 Task: Open Card Mergers and Acquisitions Review in Board Brand Identity Design to Workspace Affiliate Marketing and add a team member Softage.2@softage.net, a label Yellow, a checklist Landscape Architecture, an attachment from your onedrive, a color Yellow and finally, add a card description 'Create and send out employee satisfaction survey on company benefits and perks' and a comment 'This item is a priority on our list, so let us focus on getting it done as soon as possible.'. Add a start date 'Jan 02, 1900' with a due date 'Jan 09, 1900'
Action: Mouse moved to (240, 143)
Screenshot: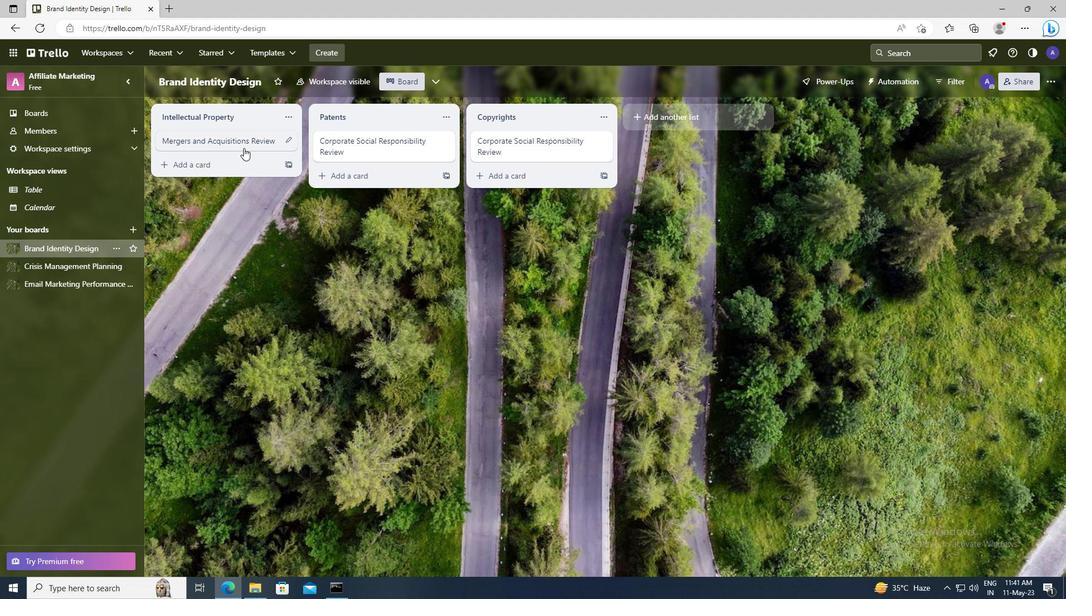 
Action: Mouse pressed left at (240, 143)
Screenshot: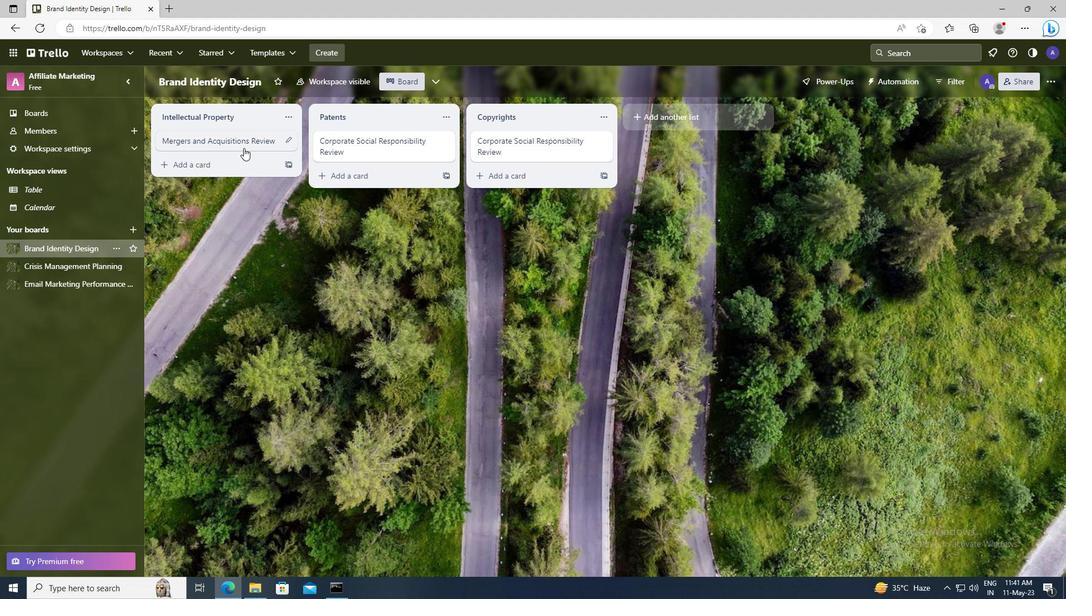 
Action: Mouse moved to (677, 138)
Screenshot: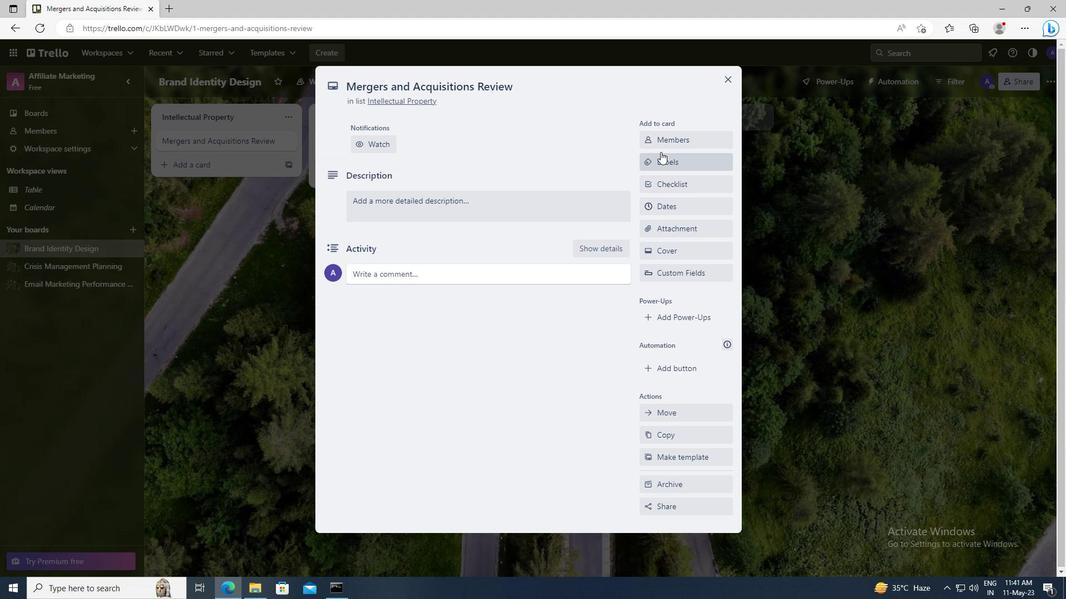
Action: Mouse pressed left at (677, 138)
Screenshot: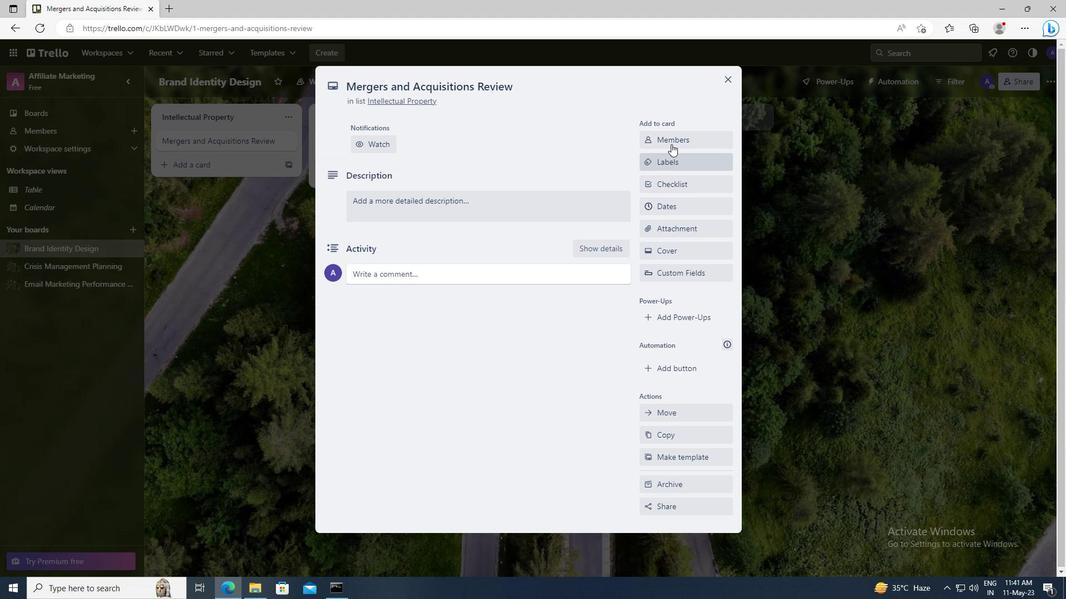 
Action: Mouse moved to (678, 193)
Screenshot: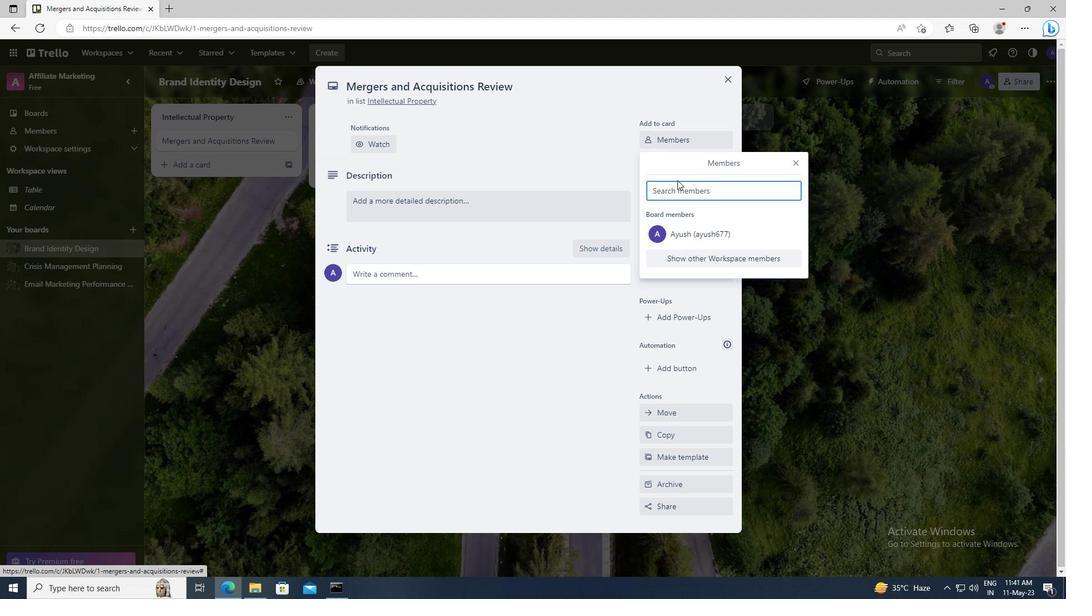 
Action: Mouse pressed left at (678, 193)
Screenshot: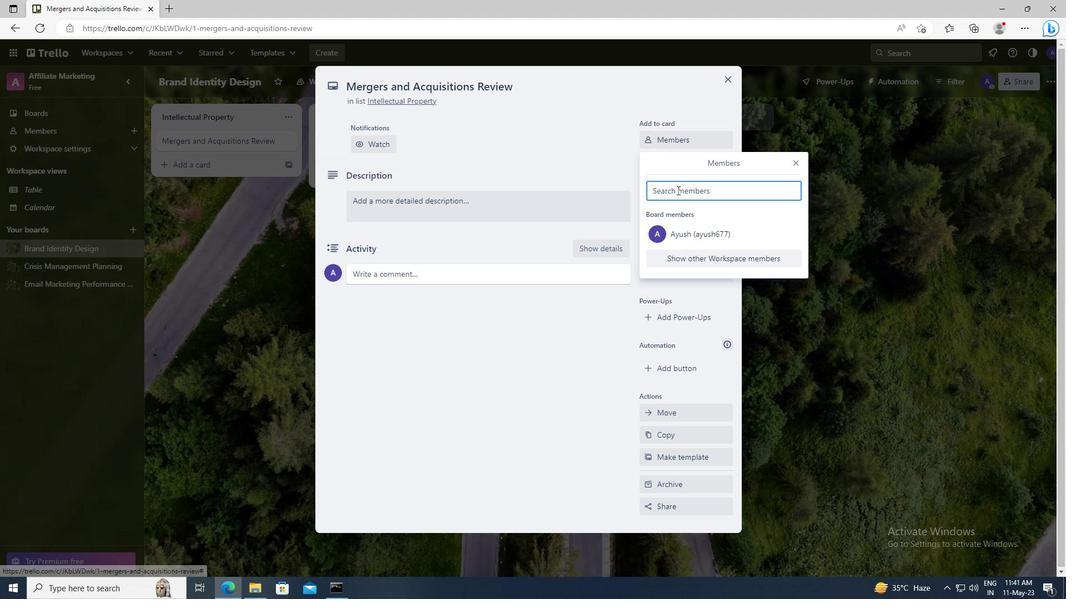 
Action: Key pressed <Key.shift>SOFTAGE.2
Screenshot: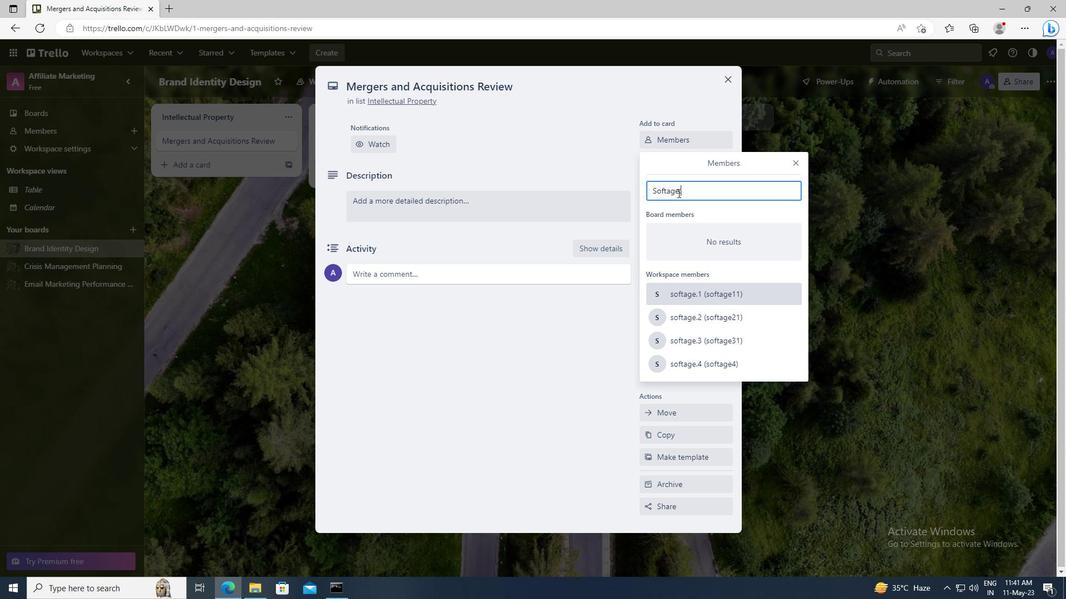 
Action: Mouse moved to (690, 289)
Screenshot: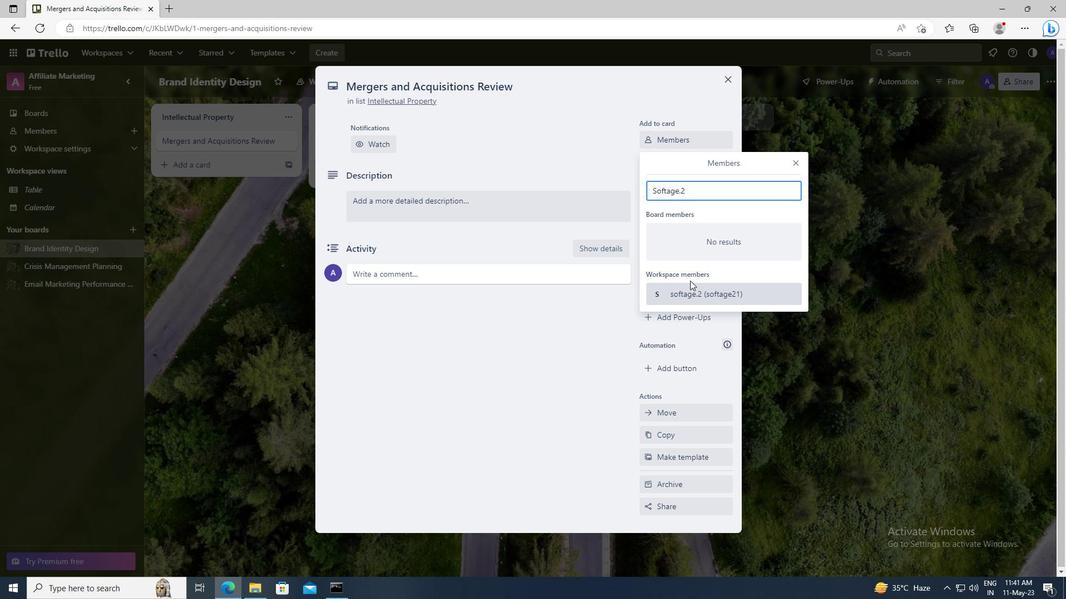 
Action: Mouse pressed left at (690, 289)
Screenshot: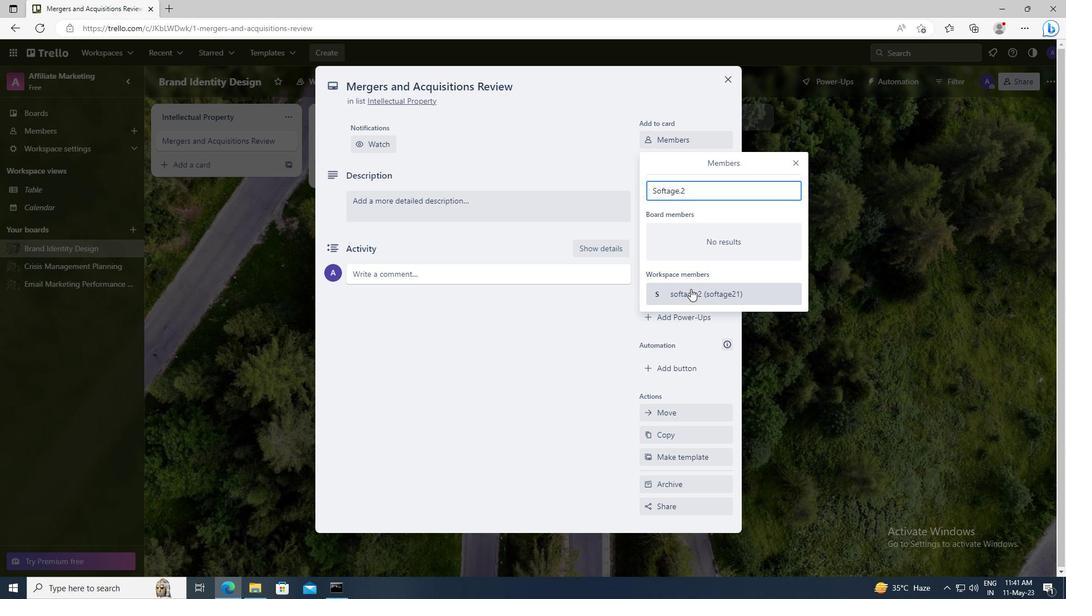 
Action: Mouse moved to (797, 163)
Screenshot: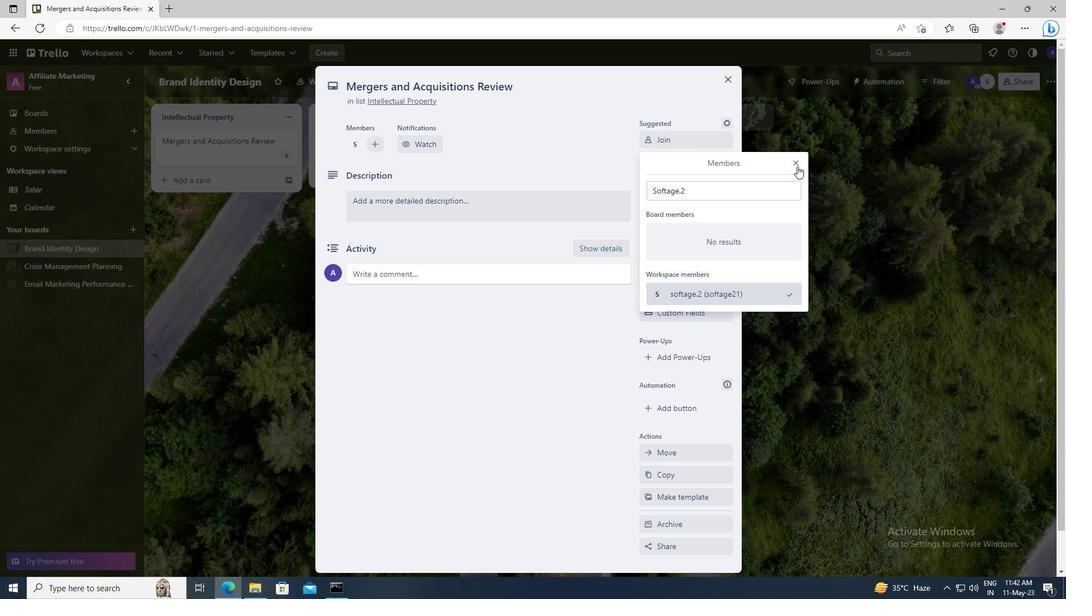 
Action: Mouse pressed left at (797, 163)
Screenshot: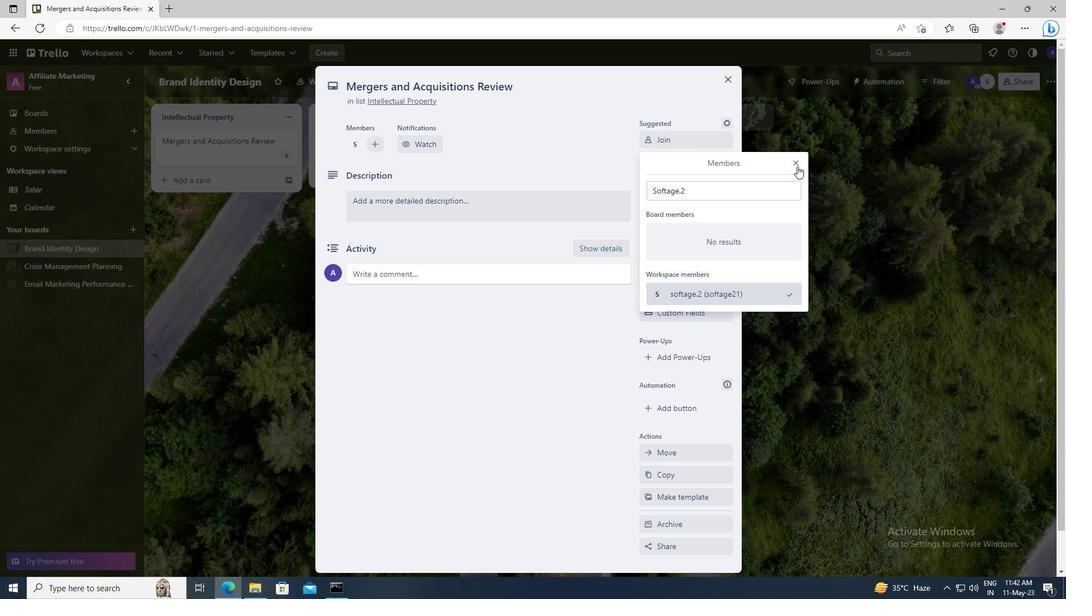 
Action: Mouse moved to (678, 204)
Screenshot: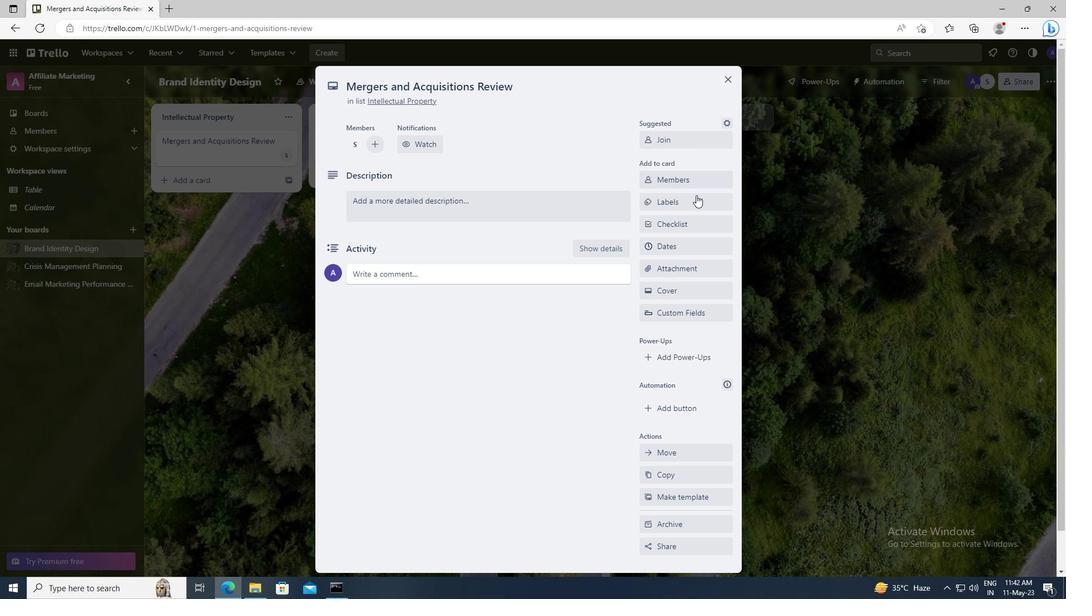 
Action: Mouse pressed left at (678, 204)
Screenshot: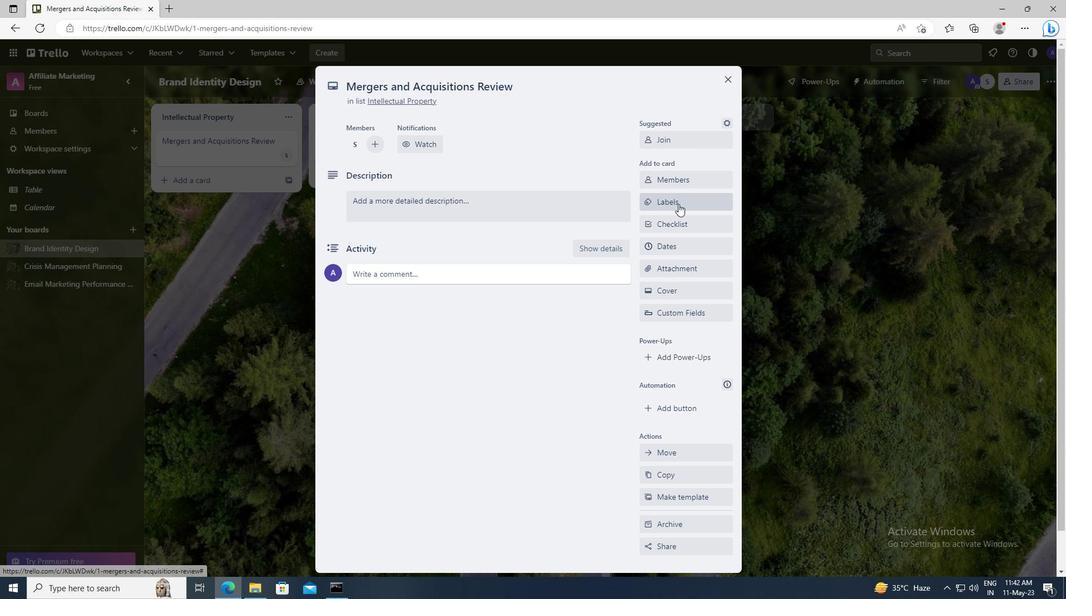 
Action: Mouse moved to (711, 419)
Screenshot: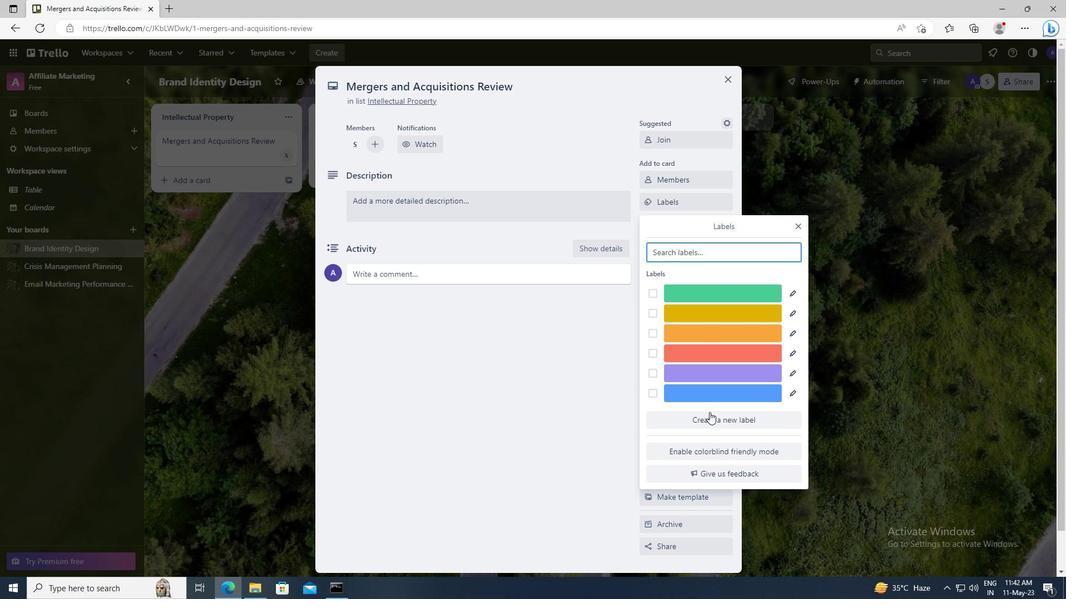 
Action: Mouse pressed left at (711, 419)
Screenshot: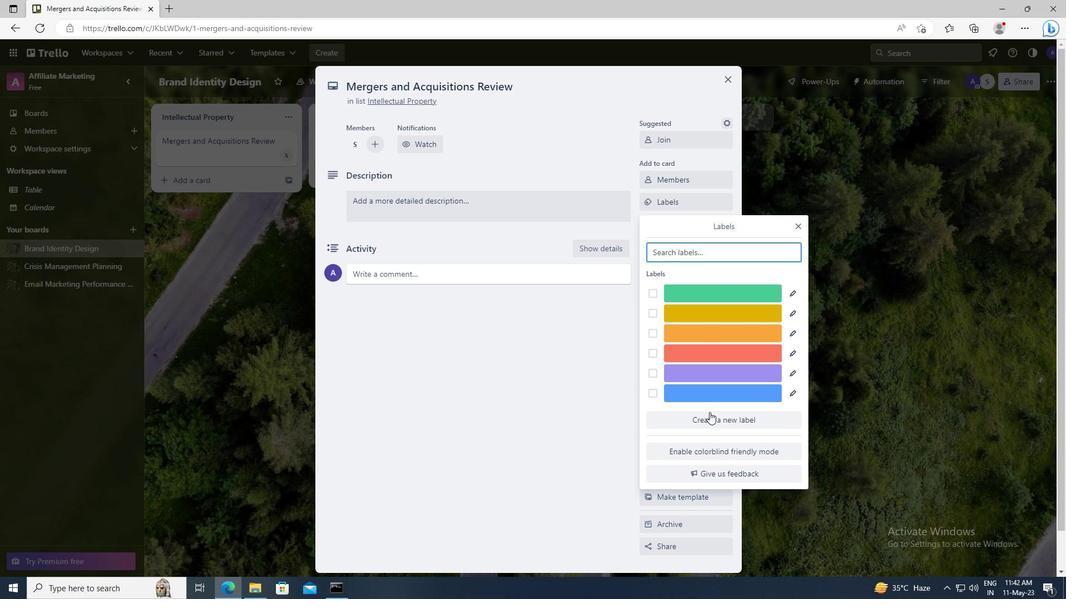 
Action: Mouse moved to (697, 393)
Screenshot: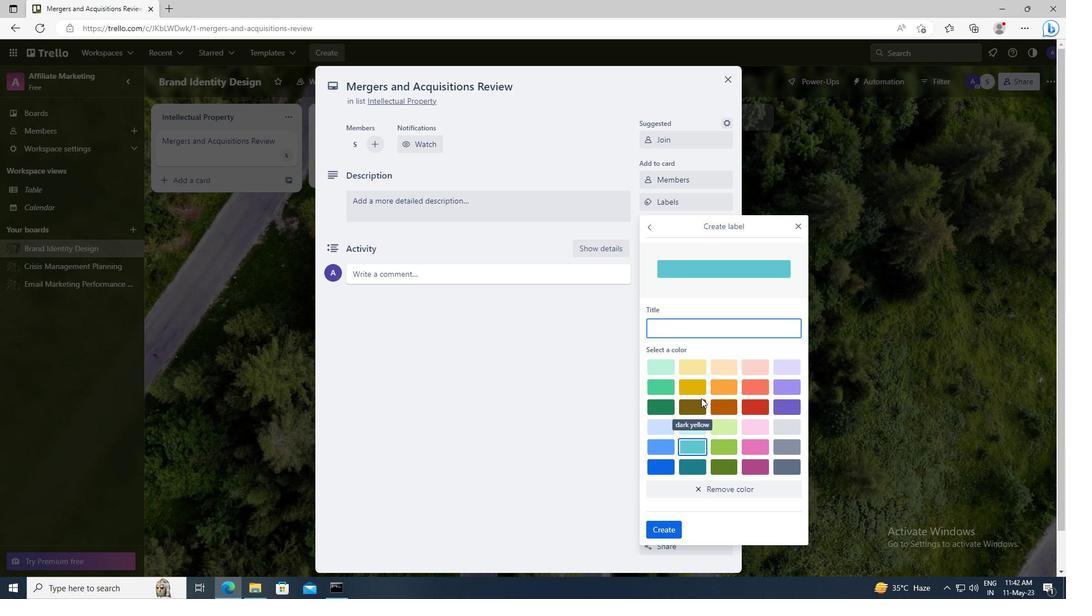 
Action: Mouse pressed left at (697, 393)
Screenshot: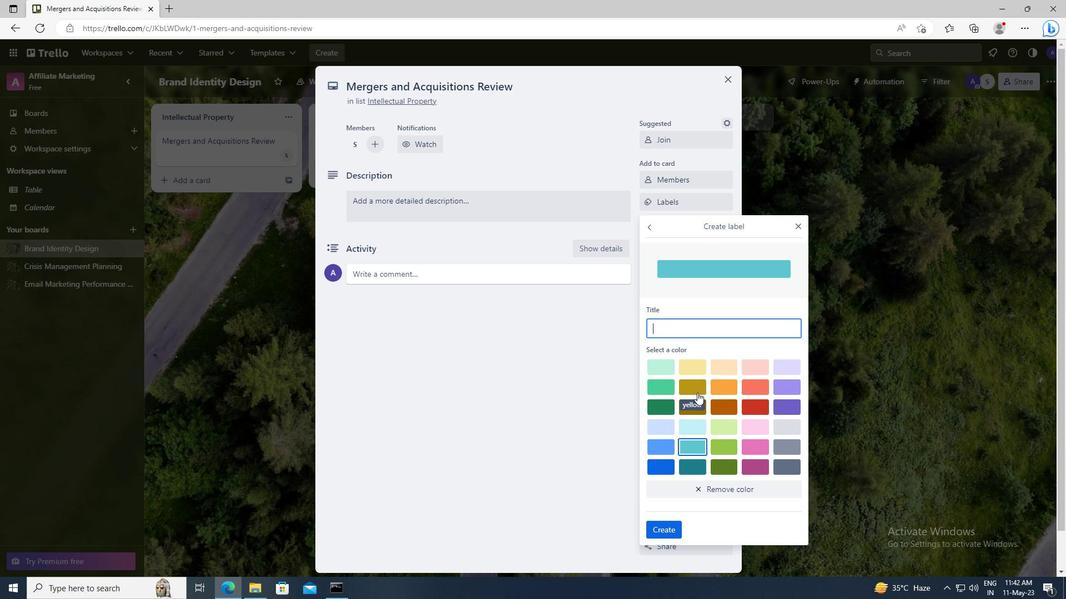 
Action: Mouse moved to (670, 531)
Screenshot: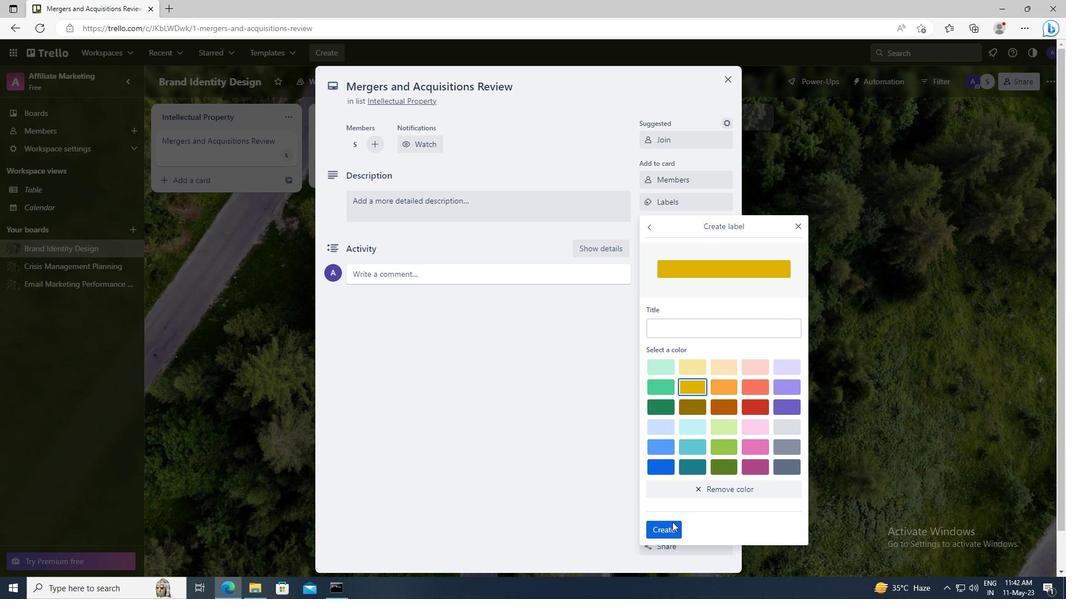 
Action: Mouse pressed left at (670, 531)
Screenshot: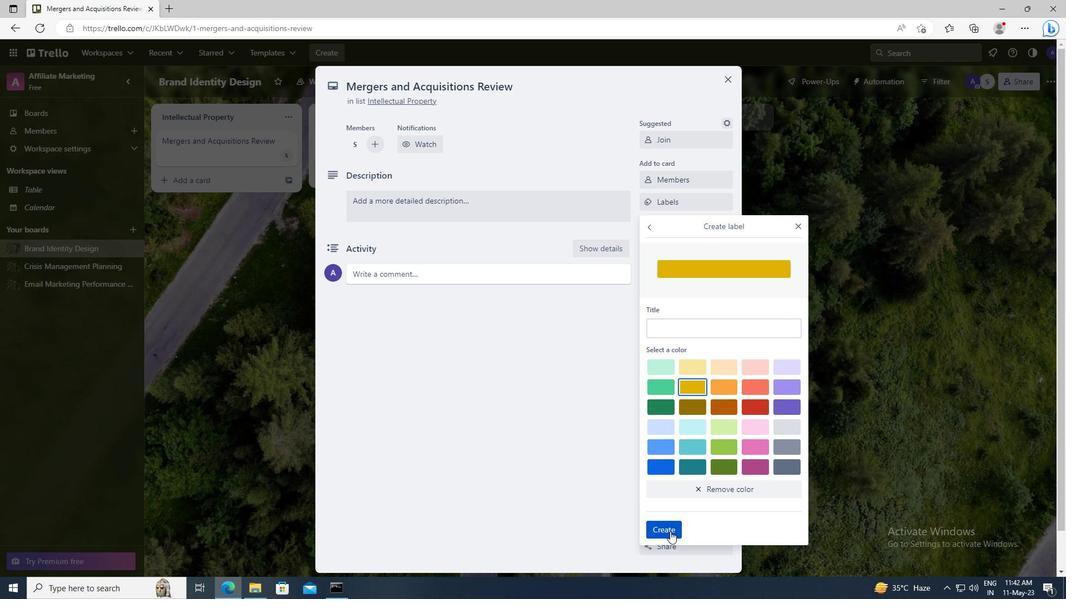 
Action: Mouse moved to (798, 226)
Screenshot: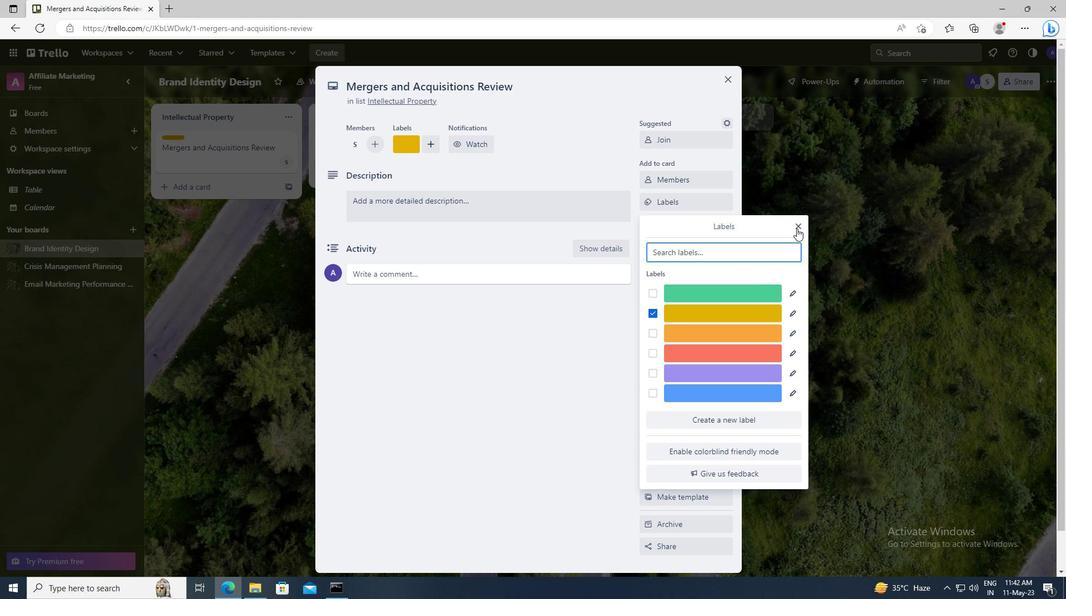 
Action: Mouse pressed left at (798, 226)
Screenshot: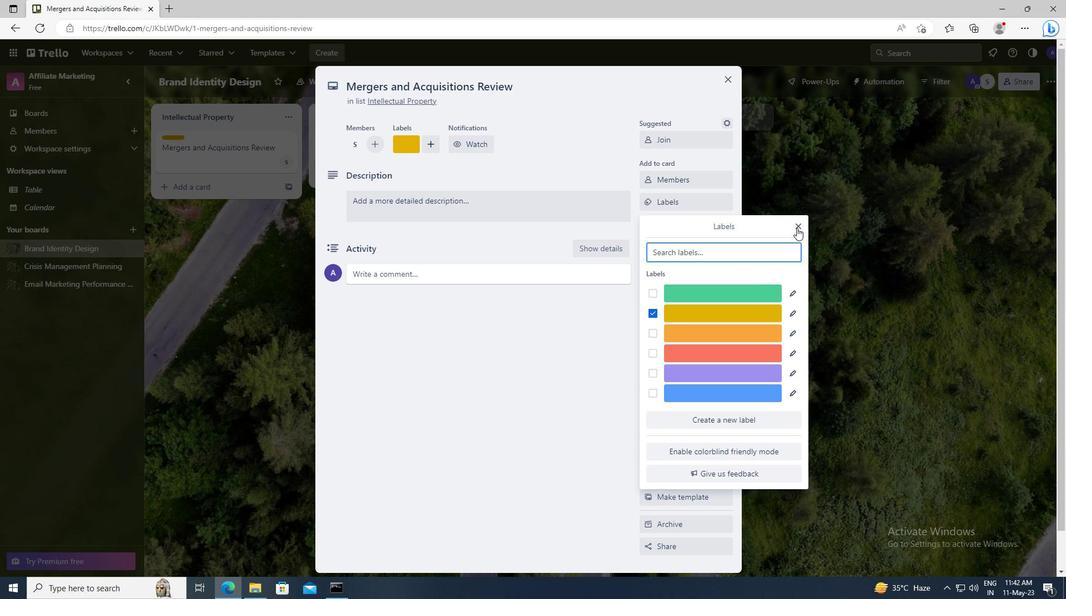 
Action: Mouse moved to (697, 226)
Screenshot: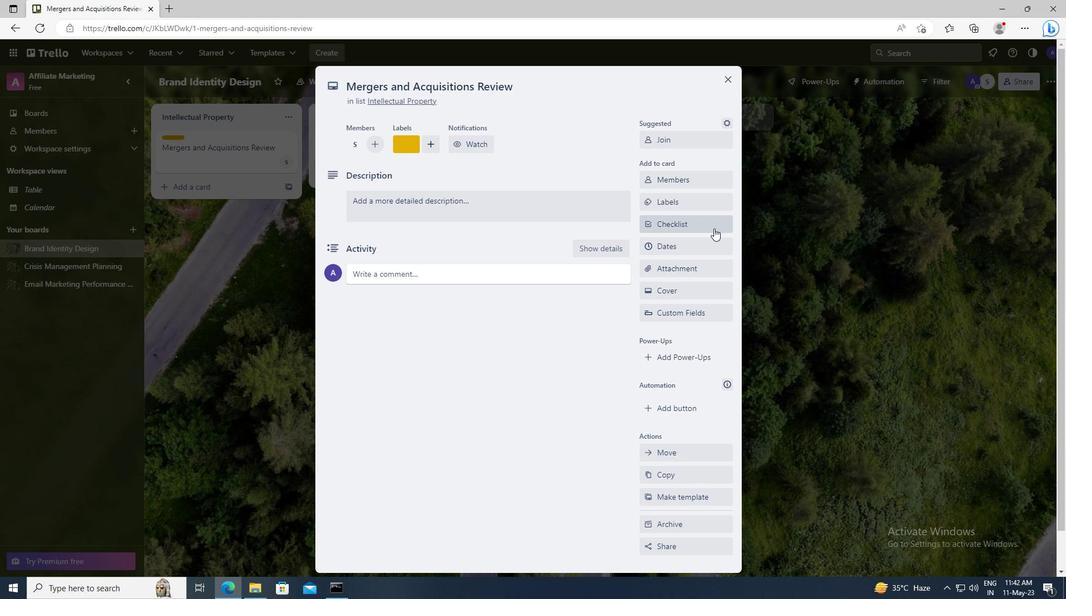 
Action: Mouse pressed left at (697, 226)
Screenshot: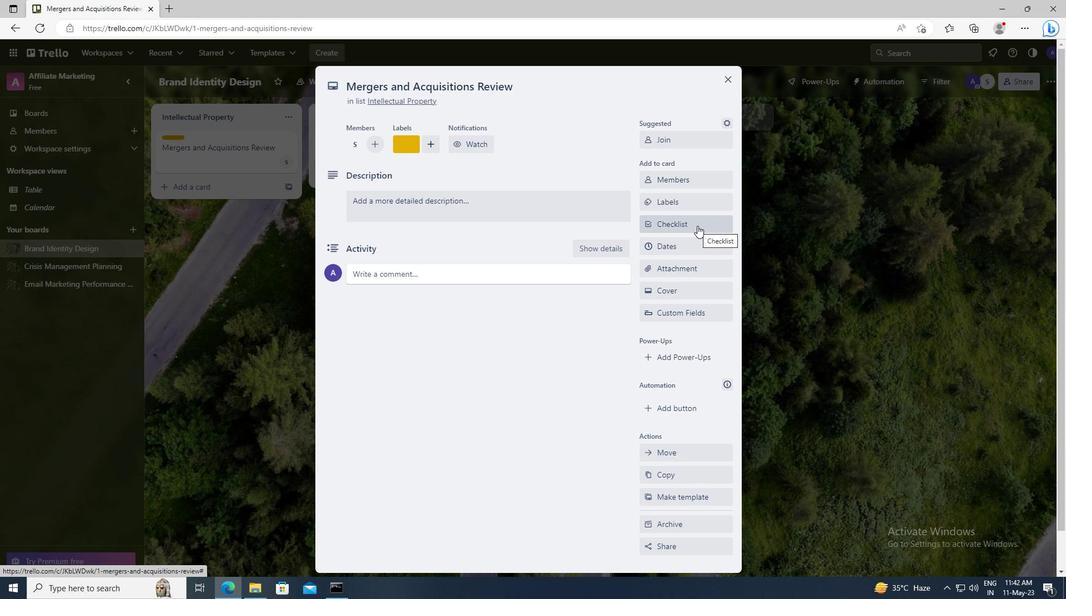
Action: Key pressed <Key.shift>LANDSCAPE<Key.space><Key.shift>ARCHITECTURE
Screenshot: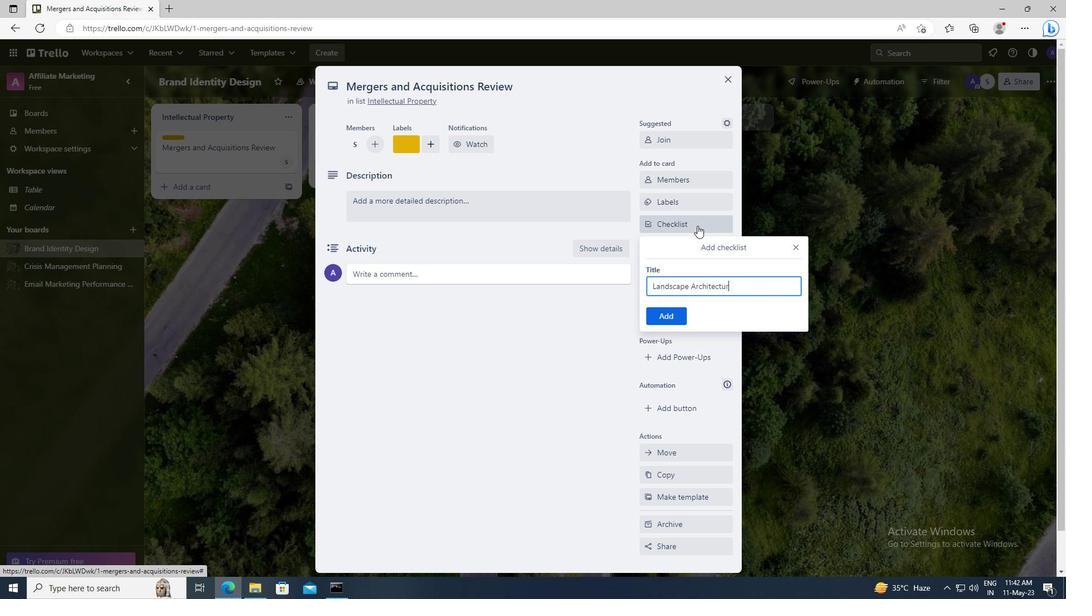 
Action: Mouse moved to (674, 316)
Screenshot: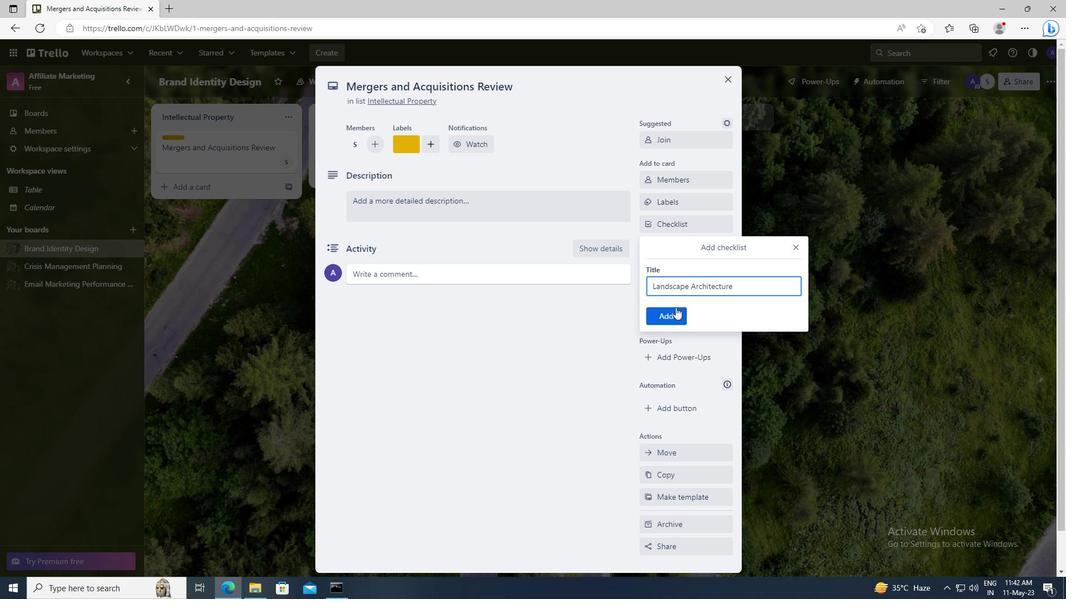 
Action: Mouse pressed left at (674, 316)
Screenshot: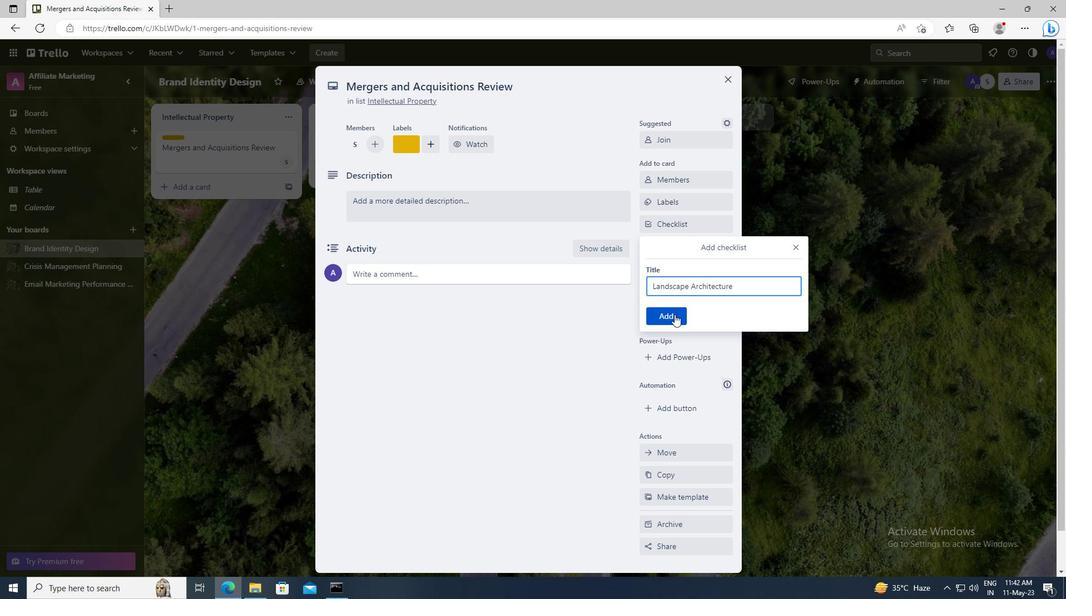 
Action: Mouse moved to (678, 268)
Screenshot: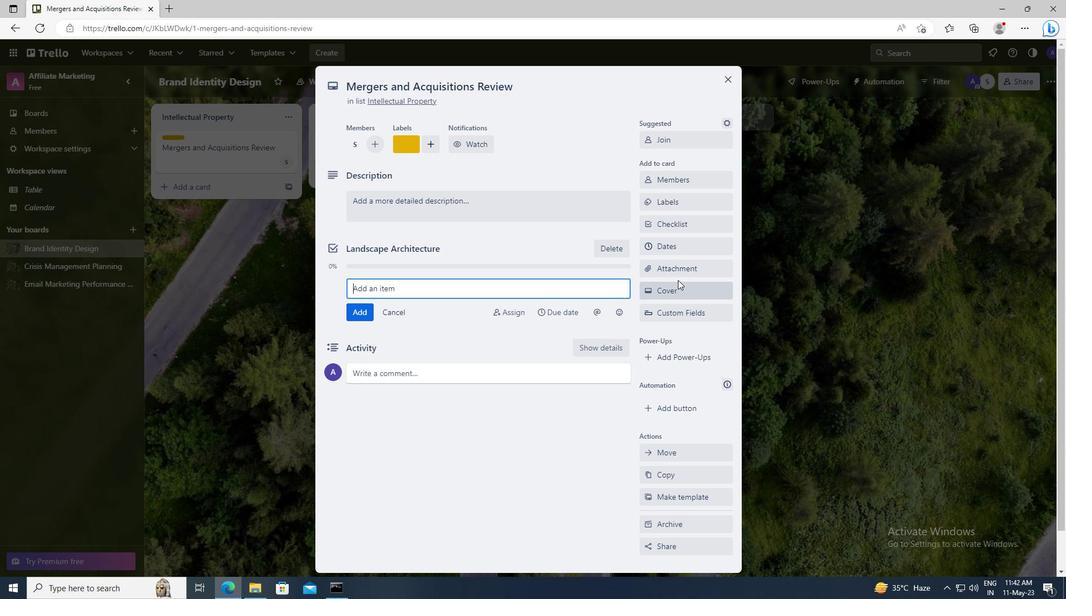 
Action: Mouse pressed left at (678, 268)
Screenshot: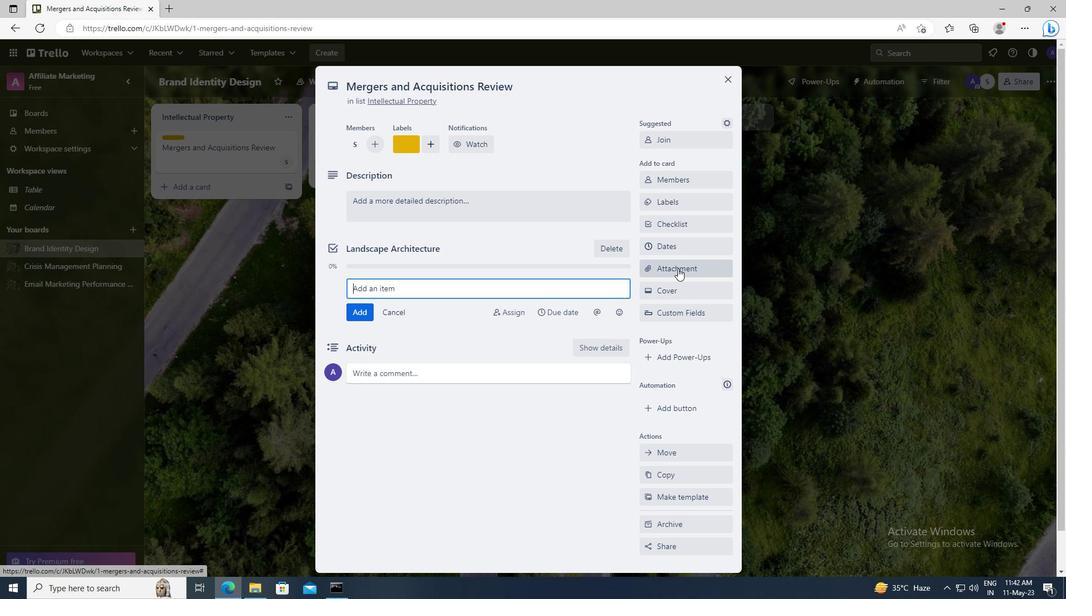 
Action: Mouse moved to (678, 406)
Screenshot: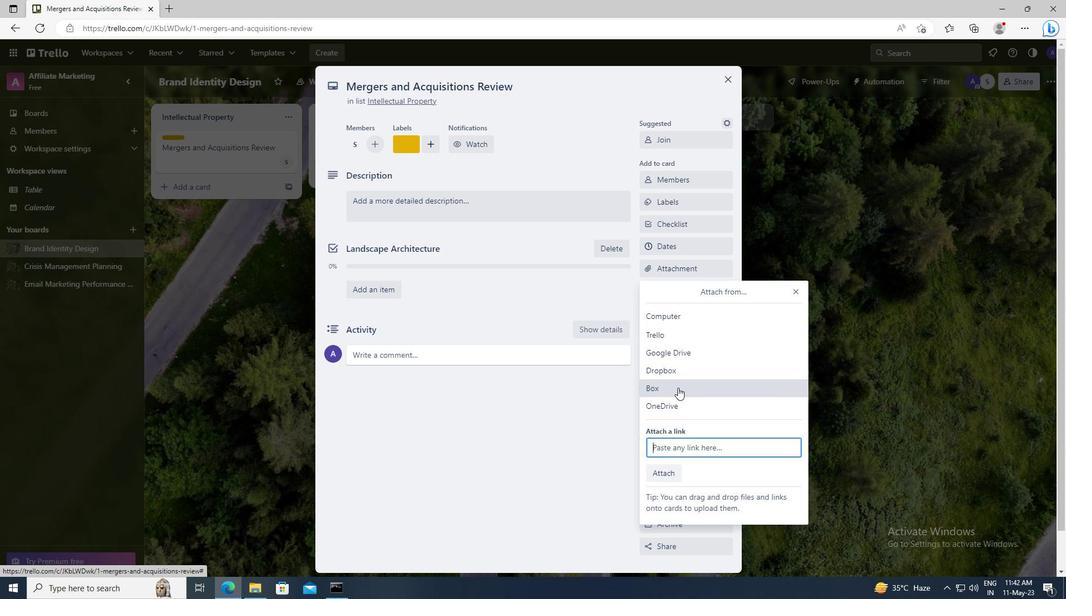 
Action: Mouse pressed left at (678, 406)
Screenshot: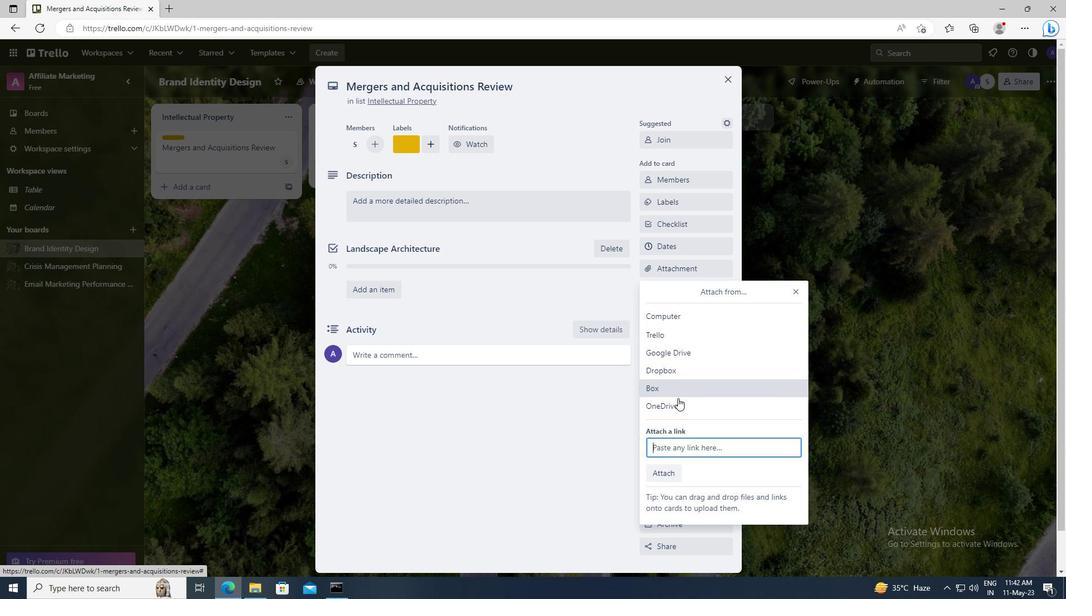 
Action: Mouse moved to (417, 221)
Screenshot: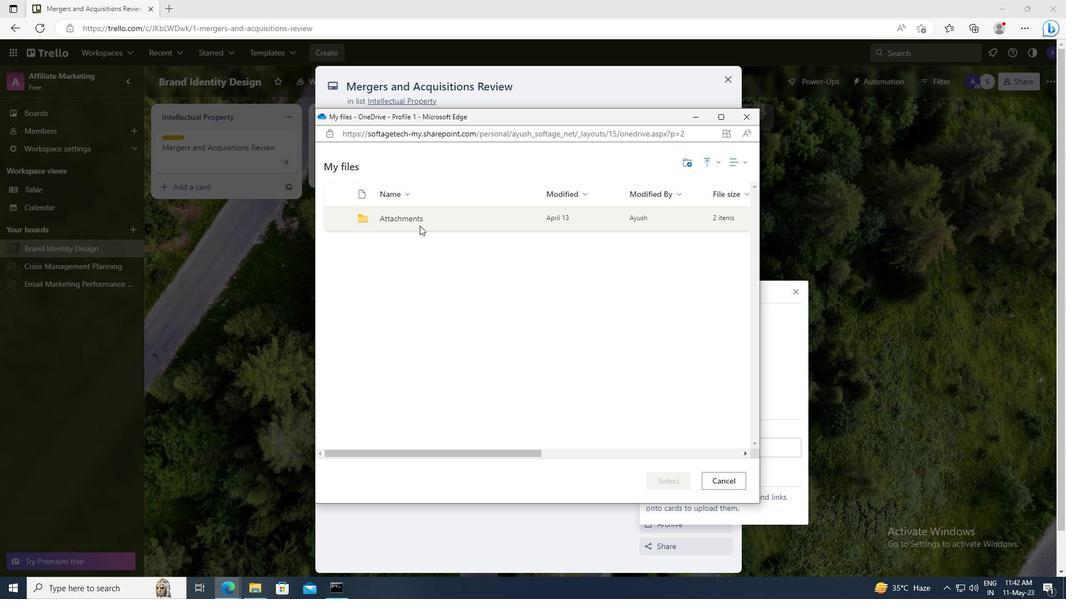 
Action: Mouse pressed left at (417, 221)
Screenshot: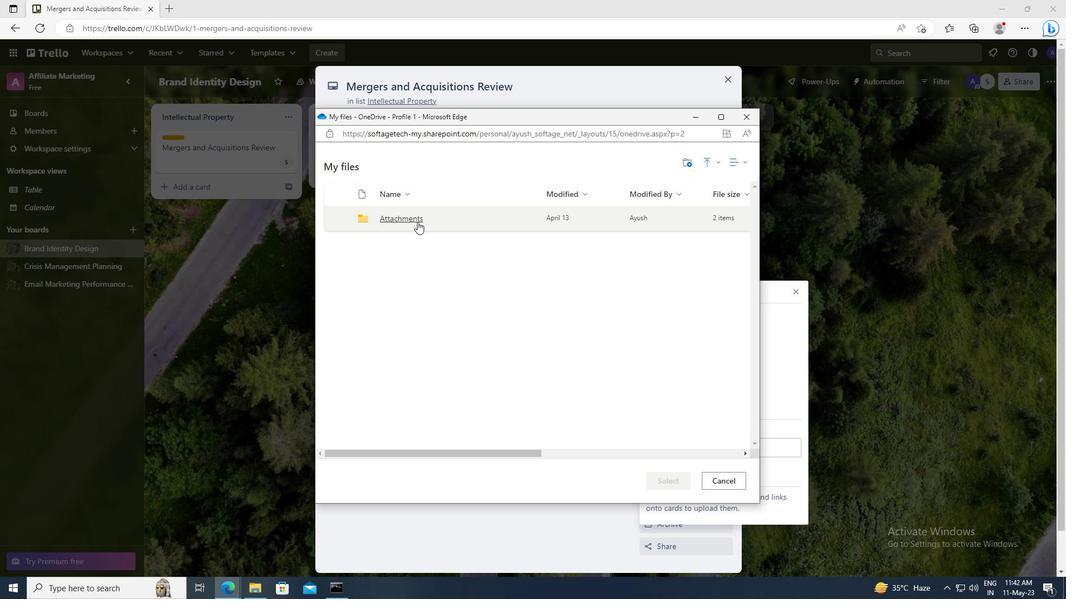 
Action: Mouse moved to (332, 219)
Screenshot: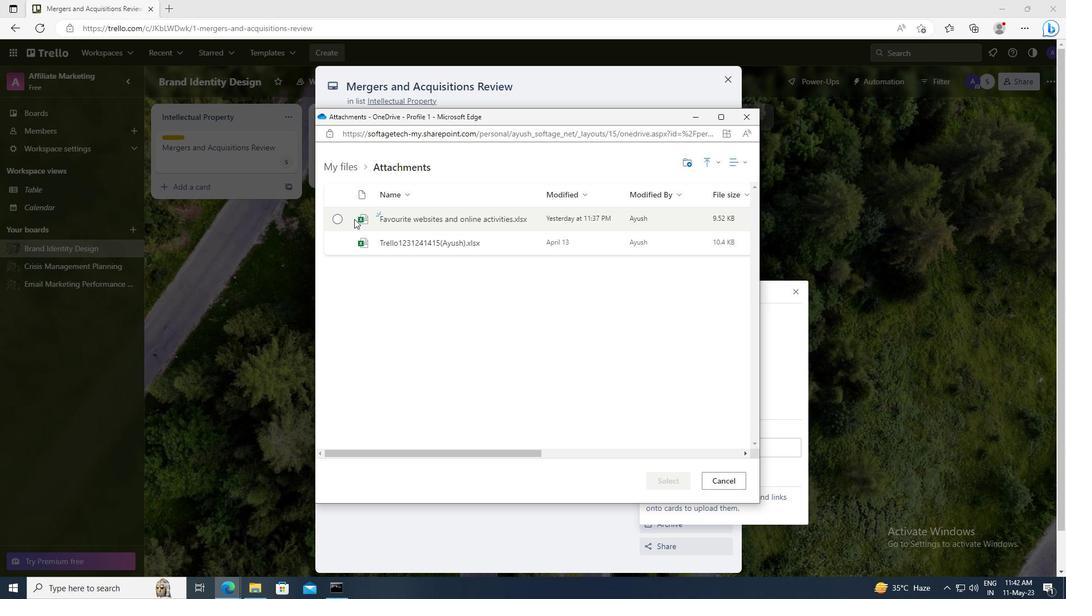 
Action: Mouse pressed left at (332, 219)
Screenshot: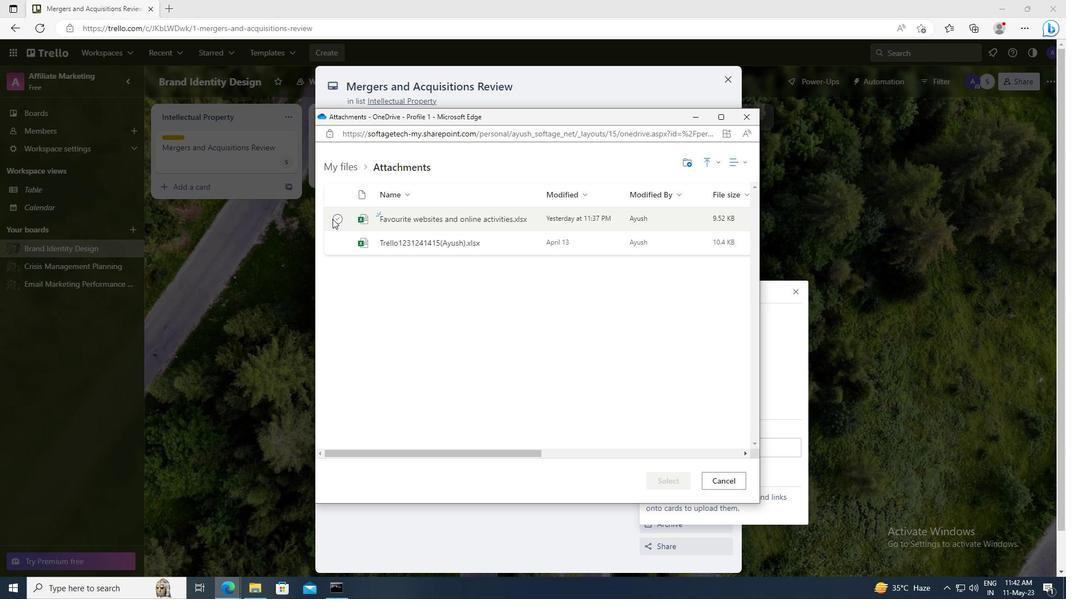 
Action: Mouse moved to (659, 480)
Screenshot: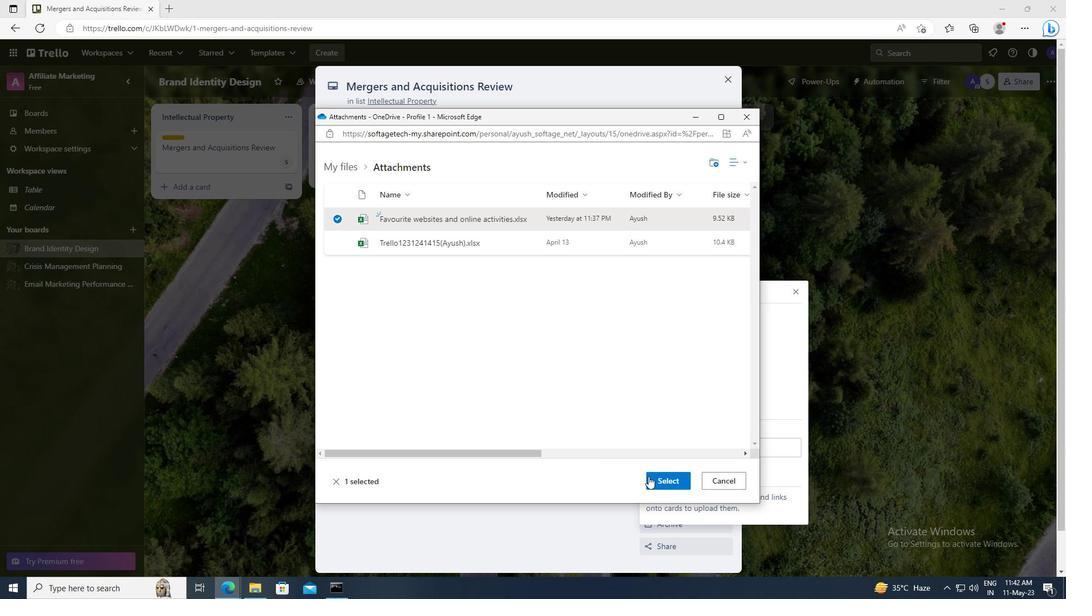 
Action: Mouse pressed left at (659, 480)
Screenshot: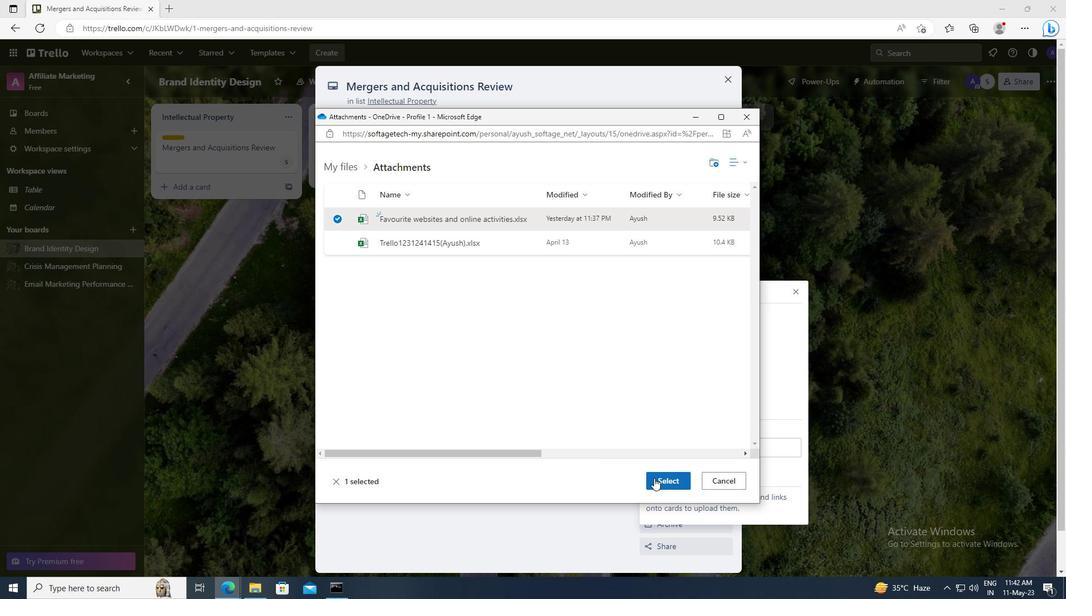 
Action: Mouse moved to (671, 293)
Screenshot: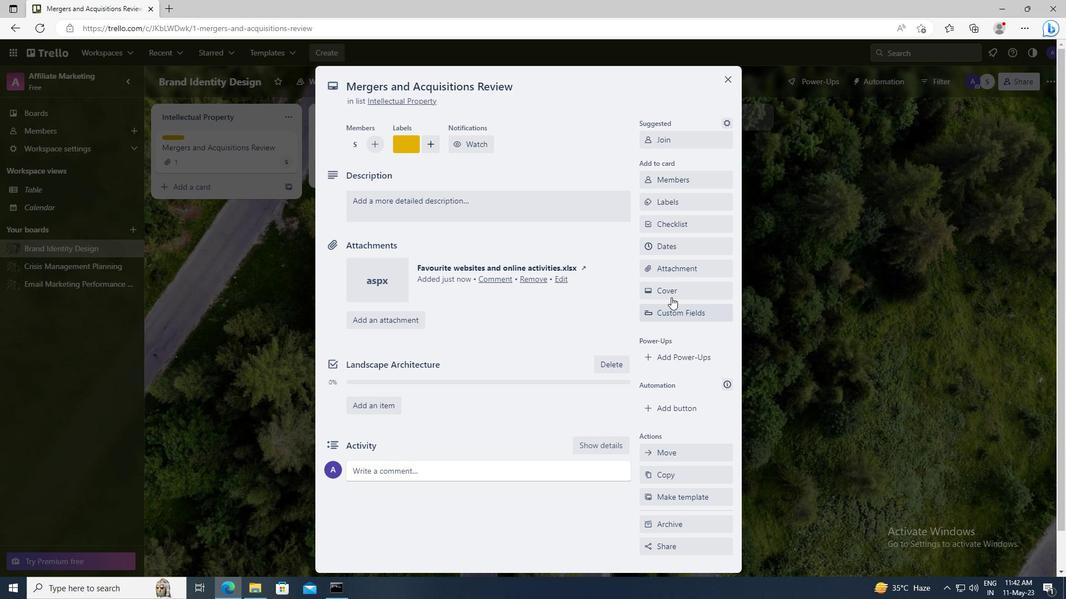 
Action: Mouse pressed left at (671, 293)
Screenshot: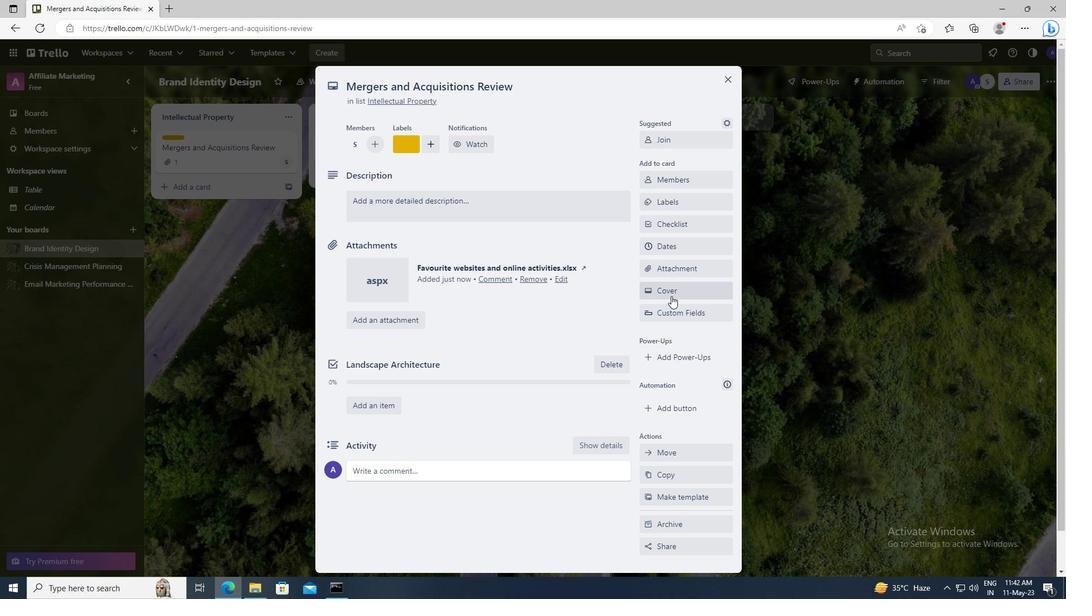 
Action: Mouse moved to (696, 355)
Screenshot: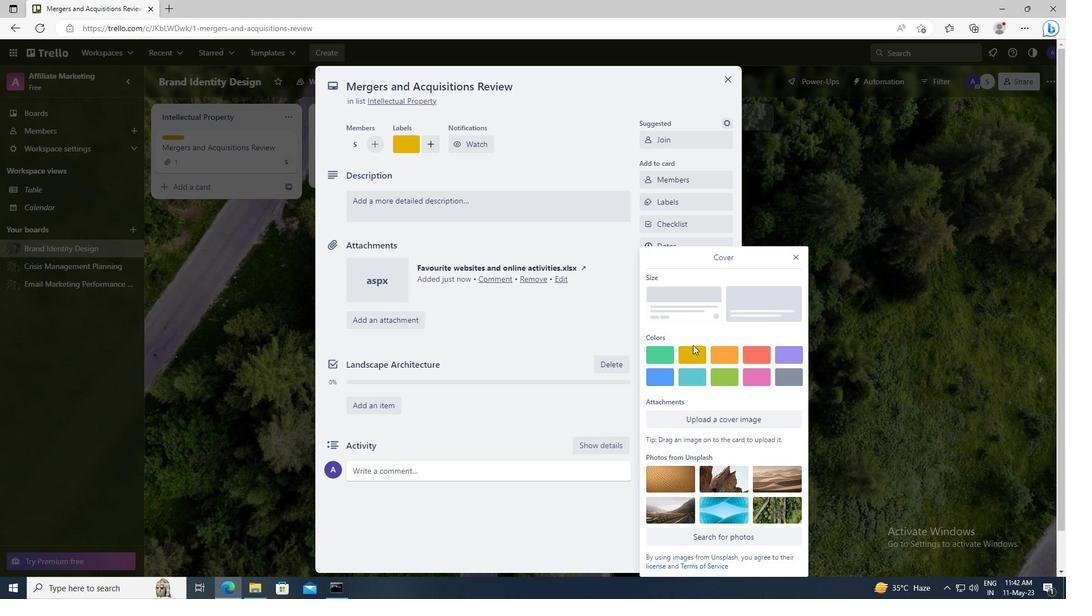 
Action: Mouse pressed left at (696, 355)
Screenshot: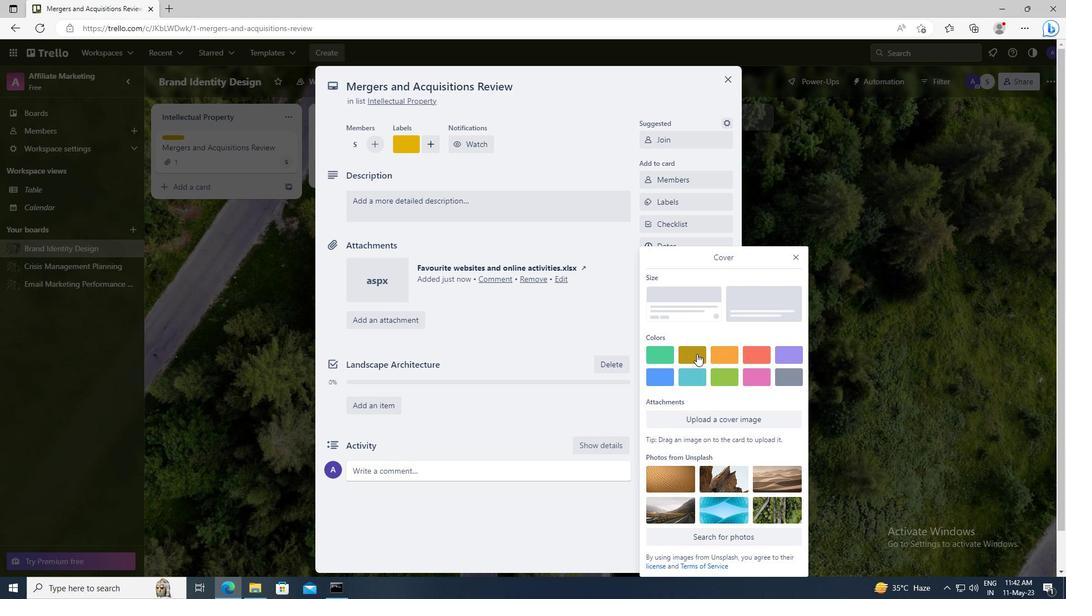 
Action: Mouse moved to (795, 235)
Screenshot: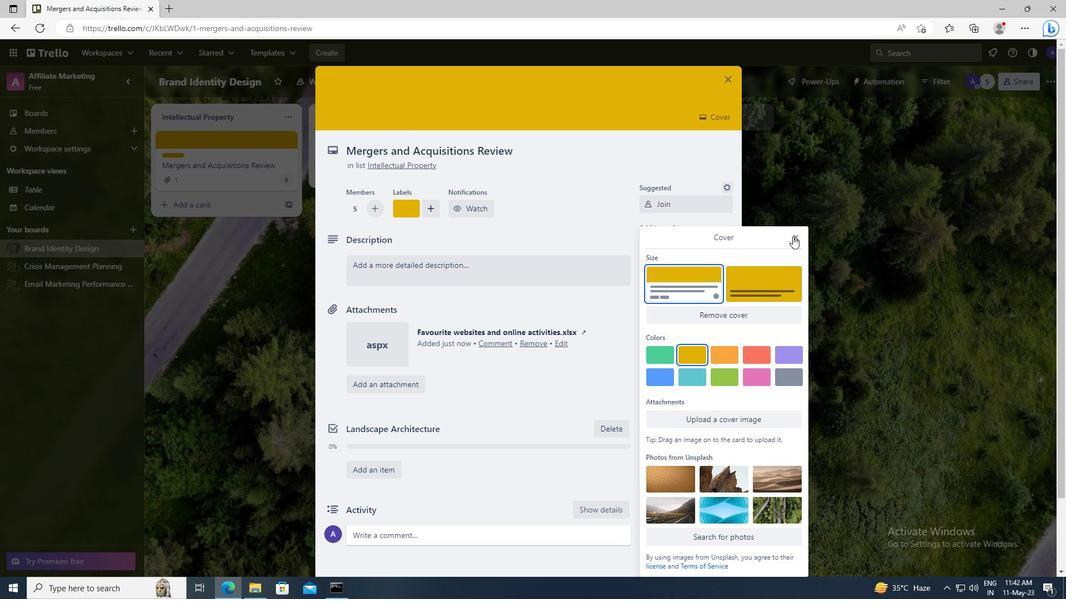 
Action: Mouse pressed left at (795, 235)
Screenshot: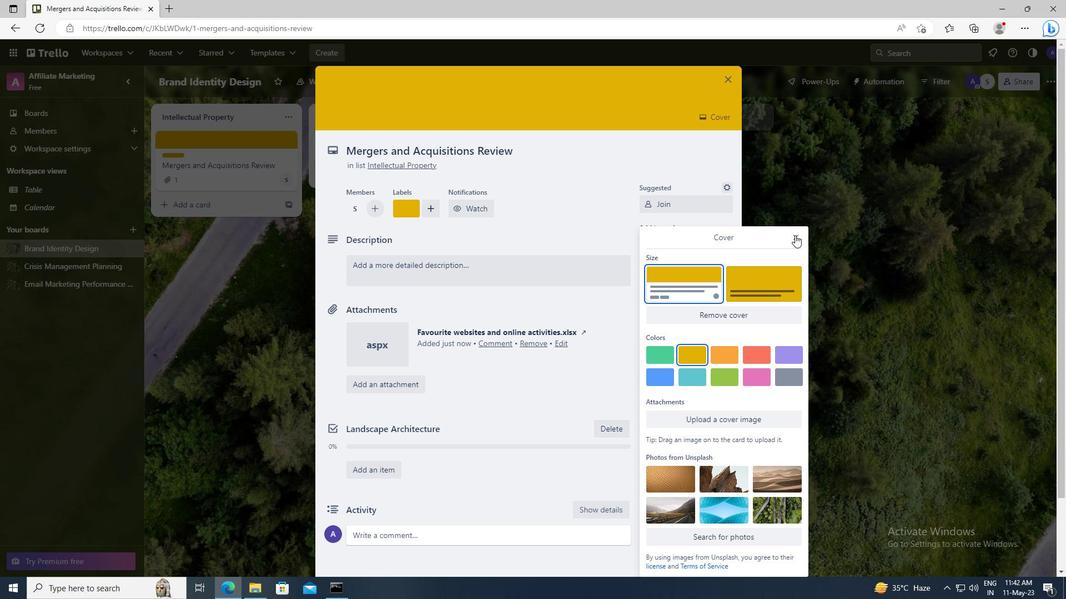 
Action: Mouse moved to (442, 271)
Screenshot: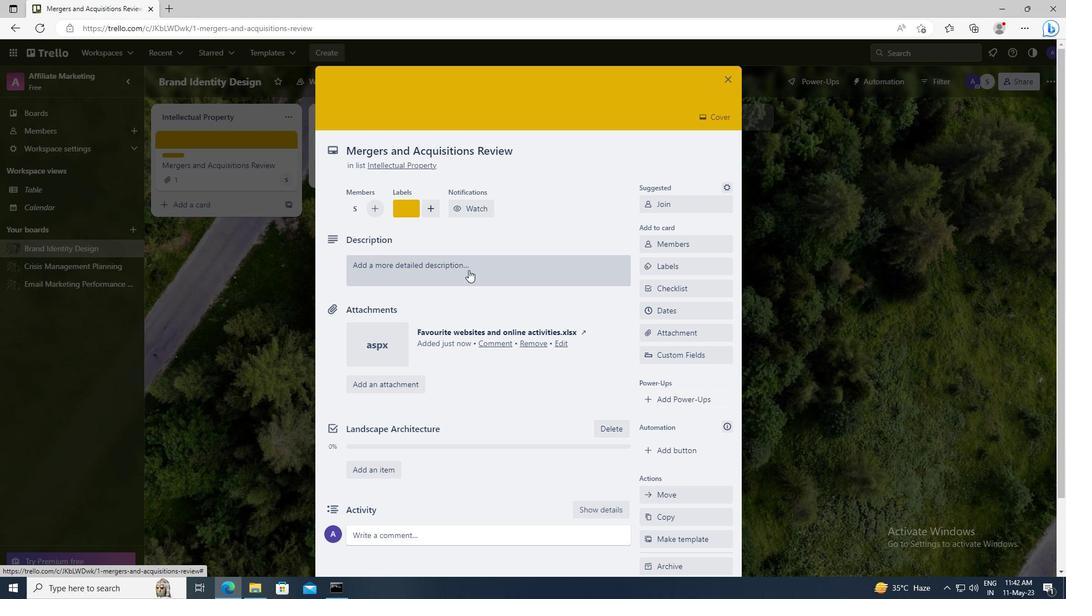
Action: Mouse pressed left at (442, 271)
Screenshot: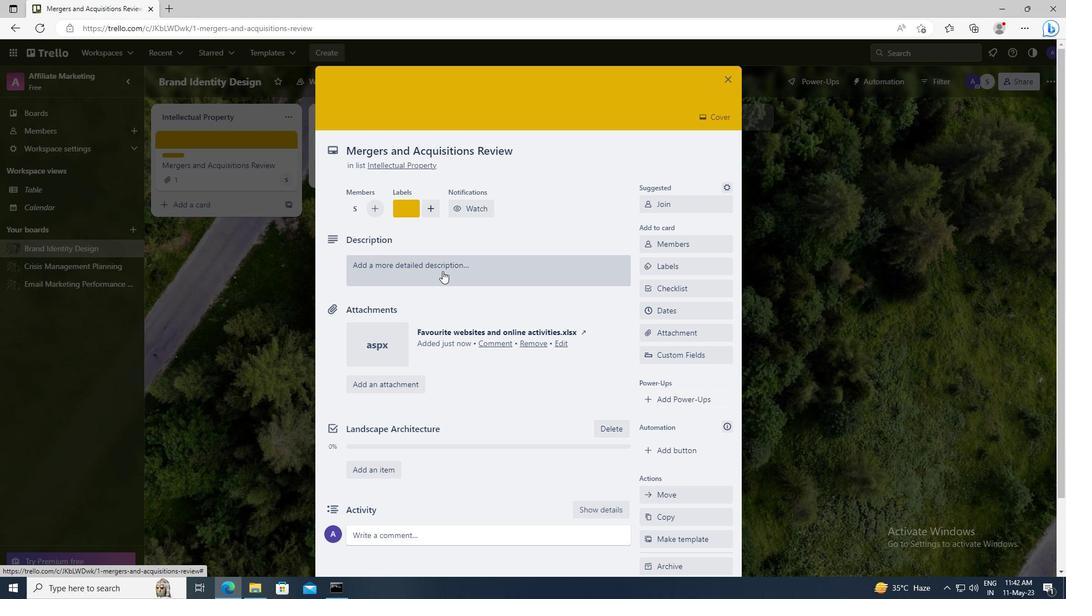 
Action: Key pressed <Key.shift>CREATE<Key.space>AND<Key.space>SEND<Key.space>OUT<Key.space>EMPLOYEE<Key.space>SATISFACTION<Key.space>SURVEY<Key.space>ON<Key.space>COMPANY<Key.space>BENEFITS<Key.space>AND<Key.space>PERKS
Screenshot: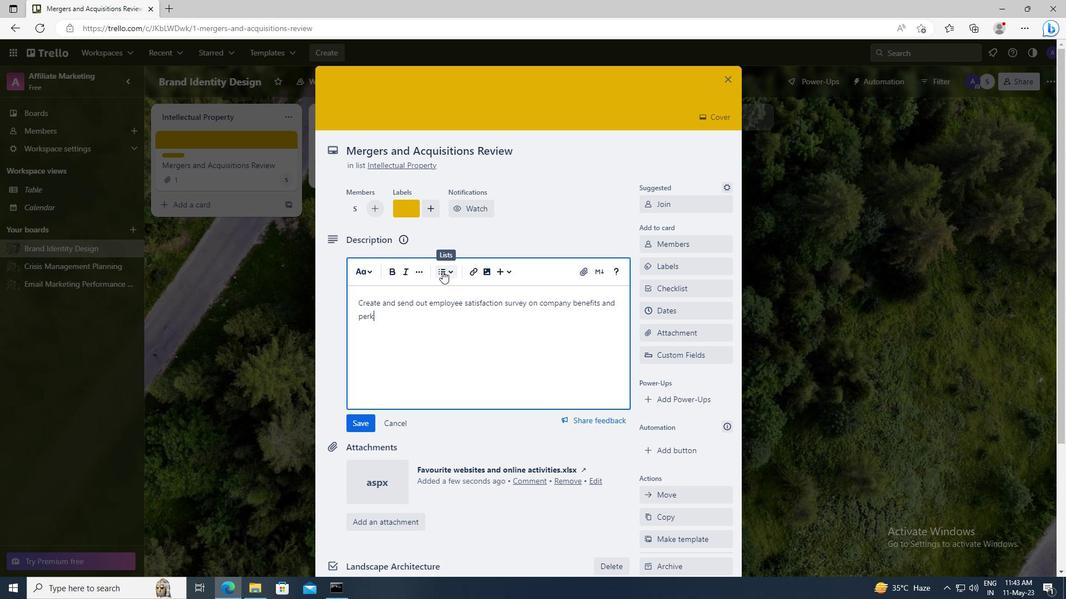 
Action: Mouse moved to (370, 416)
Screenshot: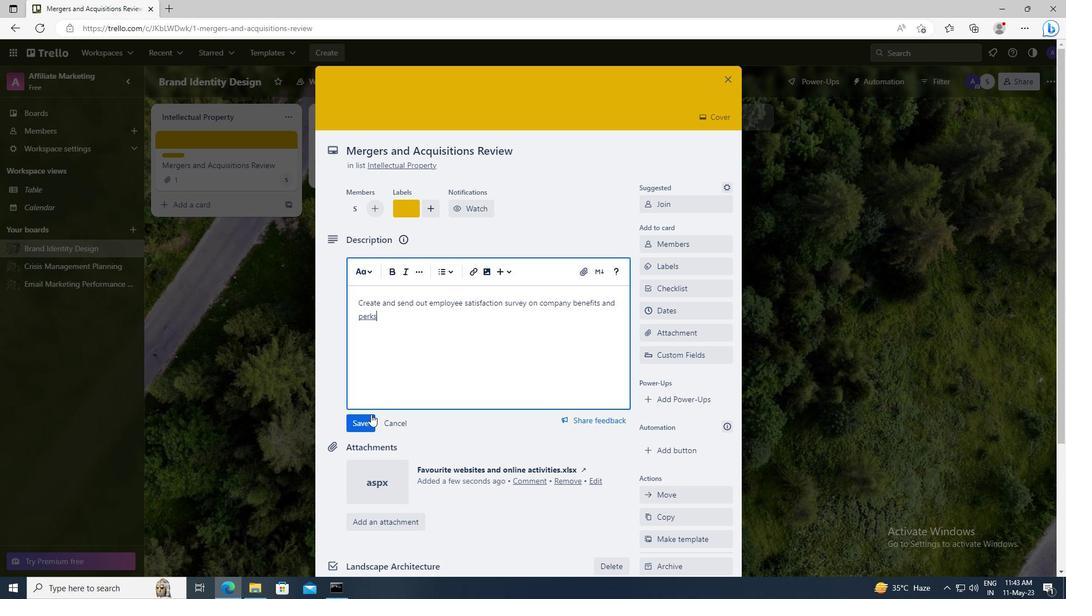 
Action: Mouse pressed left at (370, 416)
Screenshot: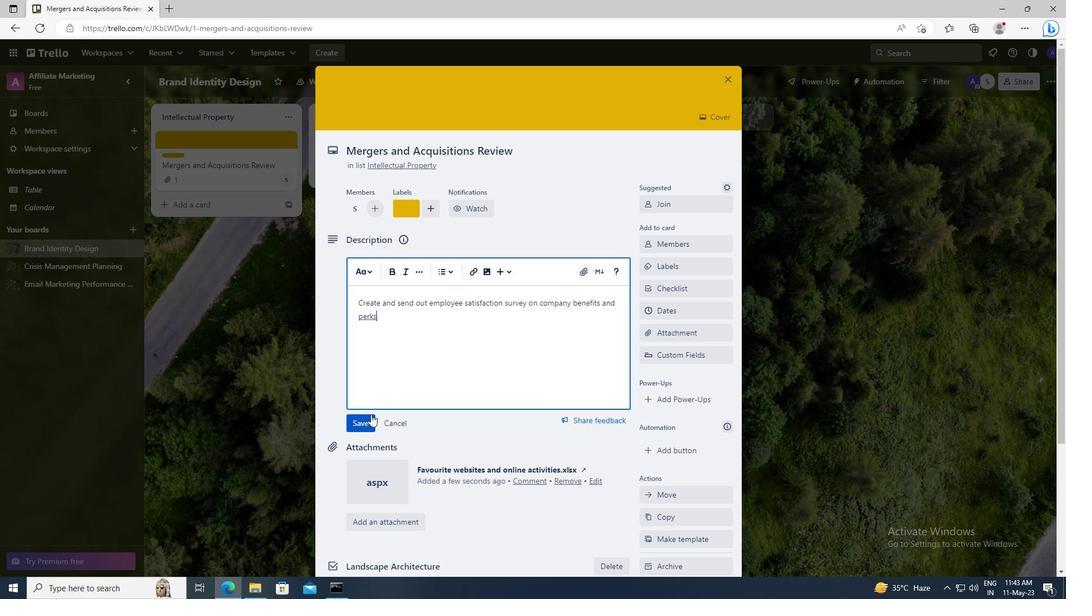 
Action: Mouse scrolled (370, 415) with delta (0, 0)
Screenshot: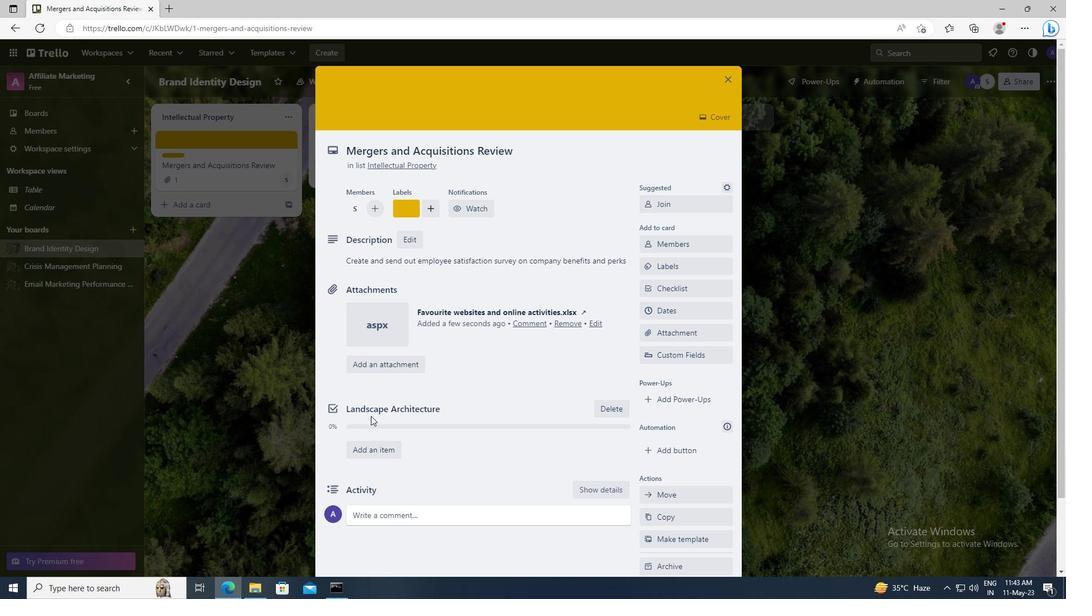 
Action: Mouse moved to (372, 433)
Screenshot: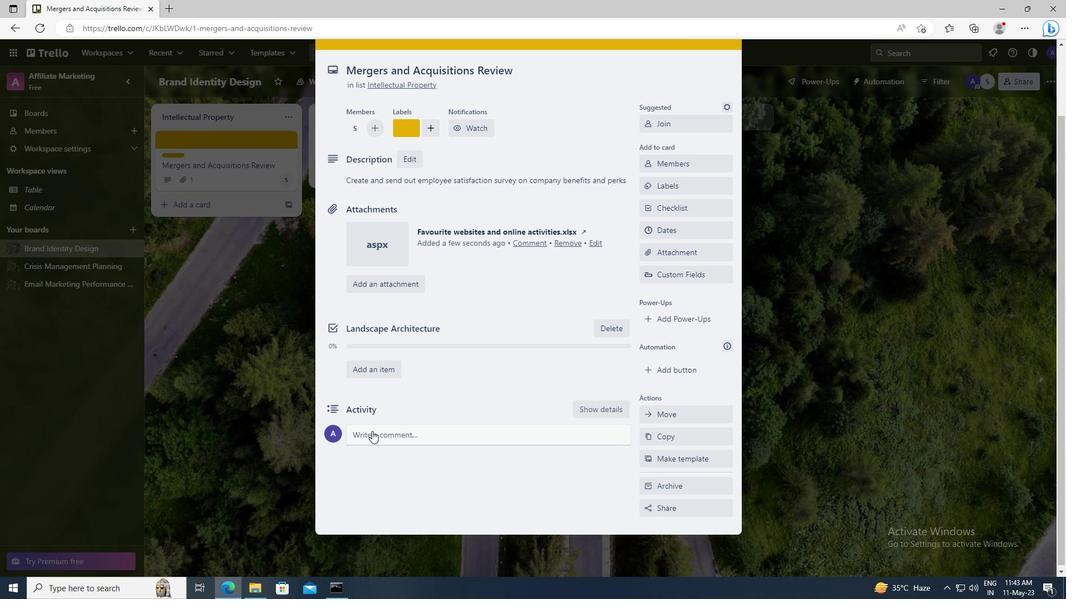 
Action: Mouse pressed left at (372, 433)
Screenshot: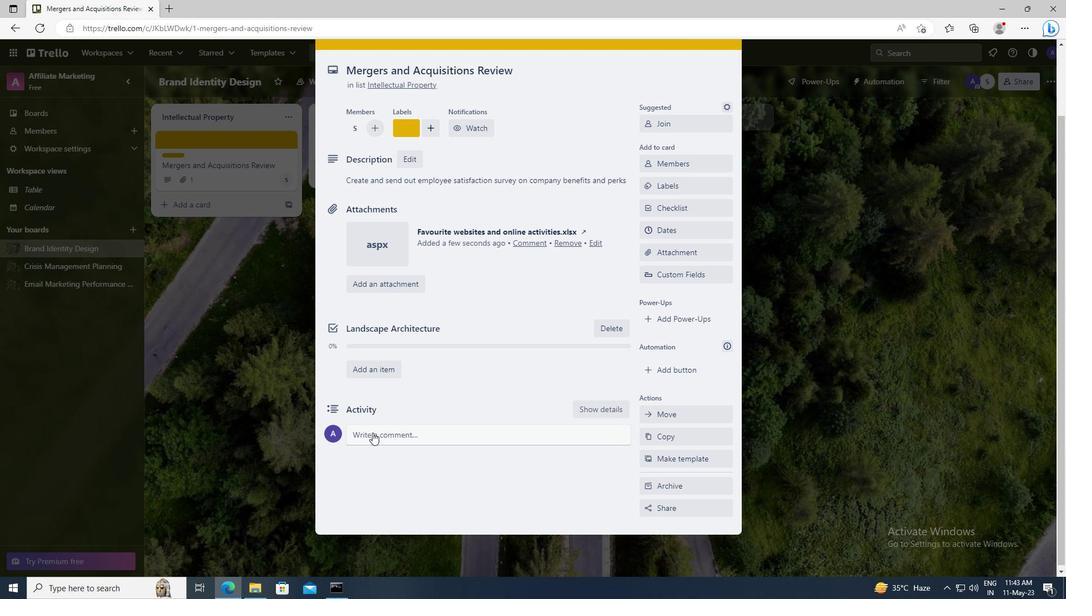 
Action: Key pressed <Key.shift>THIS<Key.space>TEAM<Key.space>IS<Key.backspace><Key.backspace><Key.backspace><Key.backspace><Key.backspace><Key.backspace><Key.backspace>ITEM<Key.space>IS<Key.space>A<Key.space>PRIORITY<Key.space>ON<Key.space>OUR<Key.space>LIST,<Key.space>SO<Key.space>LET<Key.space>US<Key.space>FOCUS<Key.space>ON<Key.space>GETTING<Key.space>IT<Key.space>DOBN<Key.backspace><Key.backspace>NE<Key.space>AS<Key.space>SOON<Key.space>AS<Key.space>POSSIBLE.
Screenshot: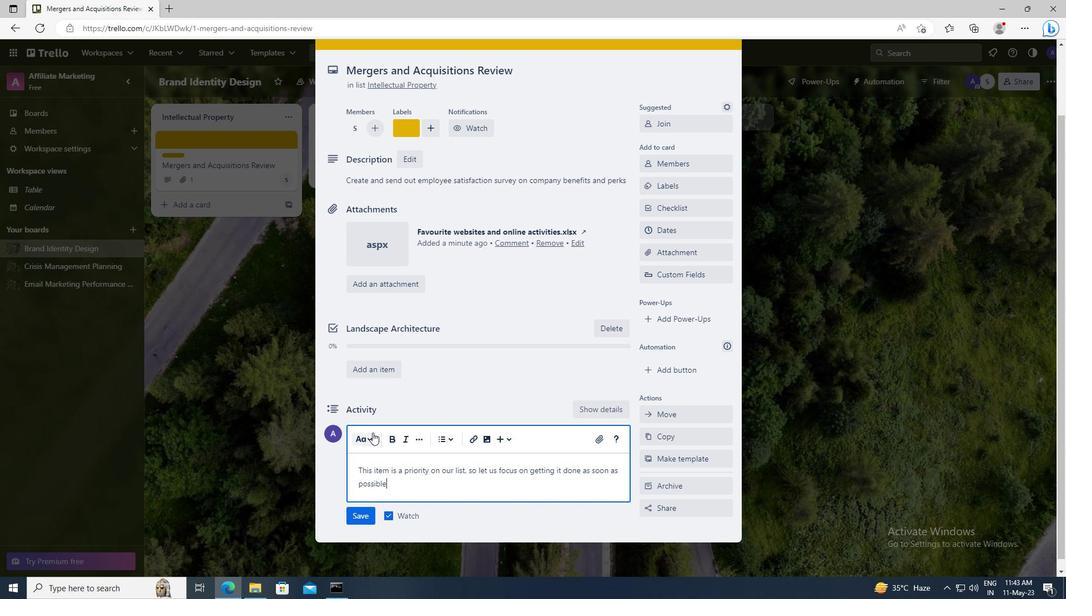 
Action: Mouse moved to (356, 516)
Screenshot: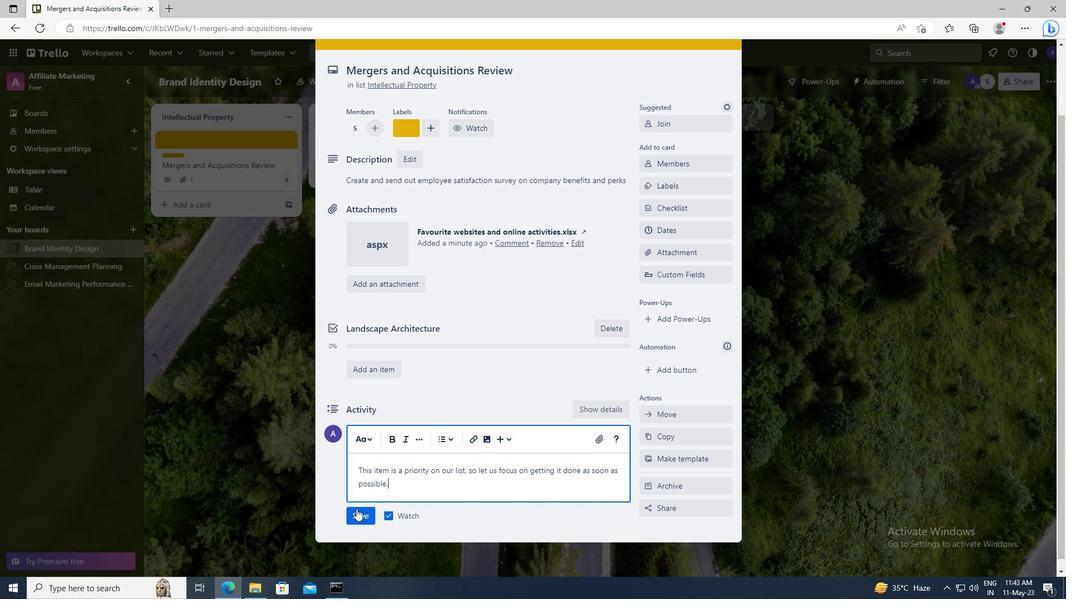
Action: Mouse pressed left at (356, 516)
Screenshot: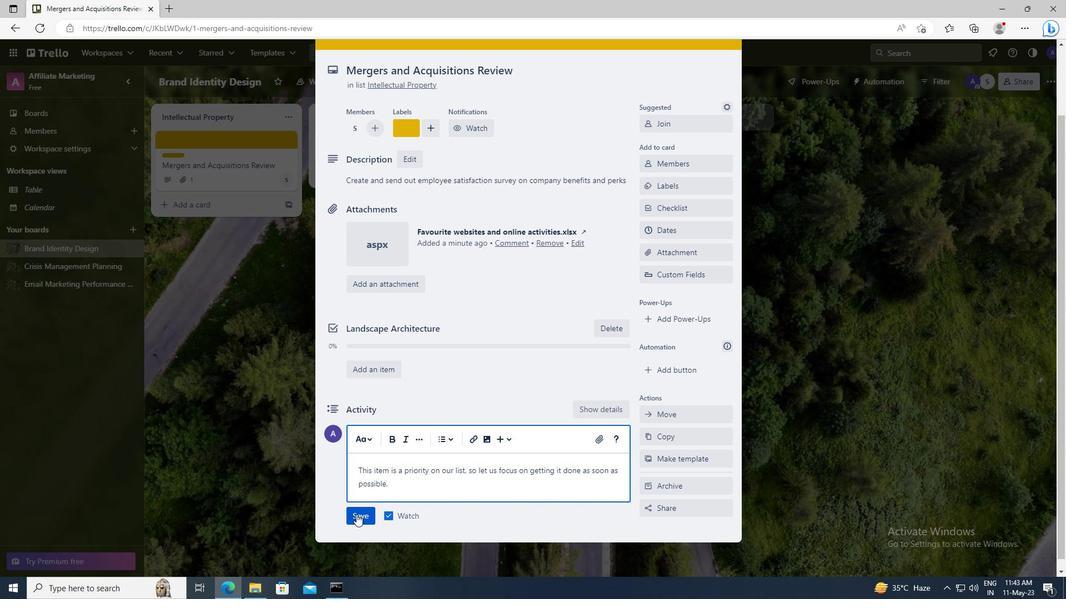 
Action: Mouse moved to (663, 228)
Screenshot: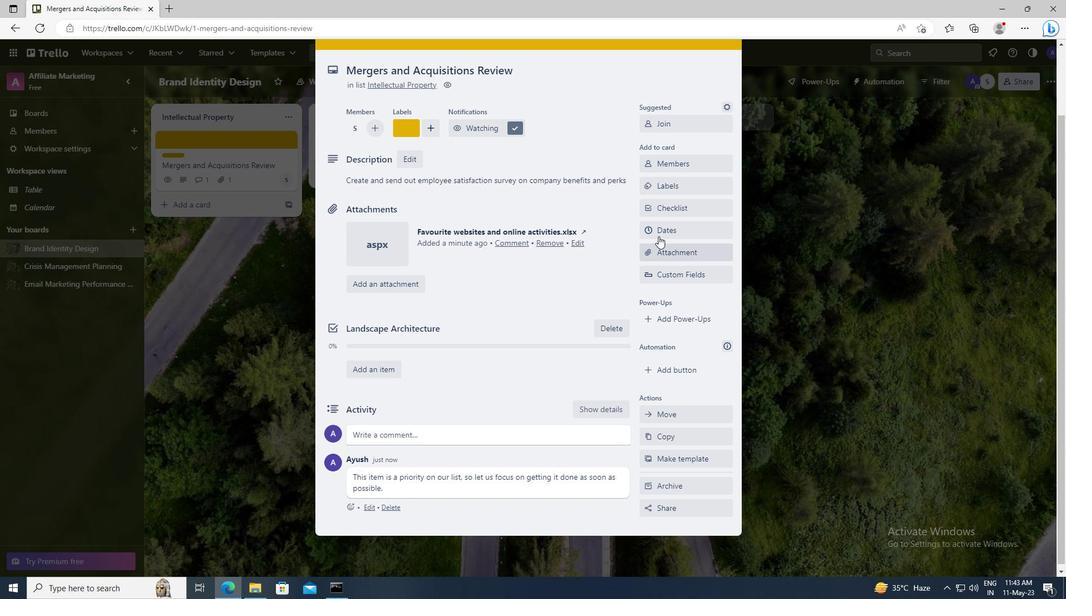 
Action: Mouse pressed left at (663, 228)
Screenshot: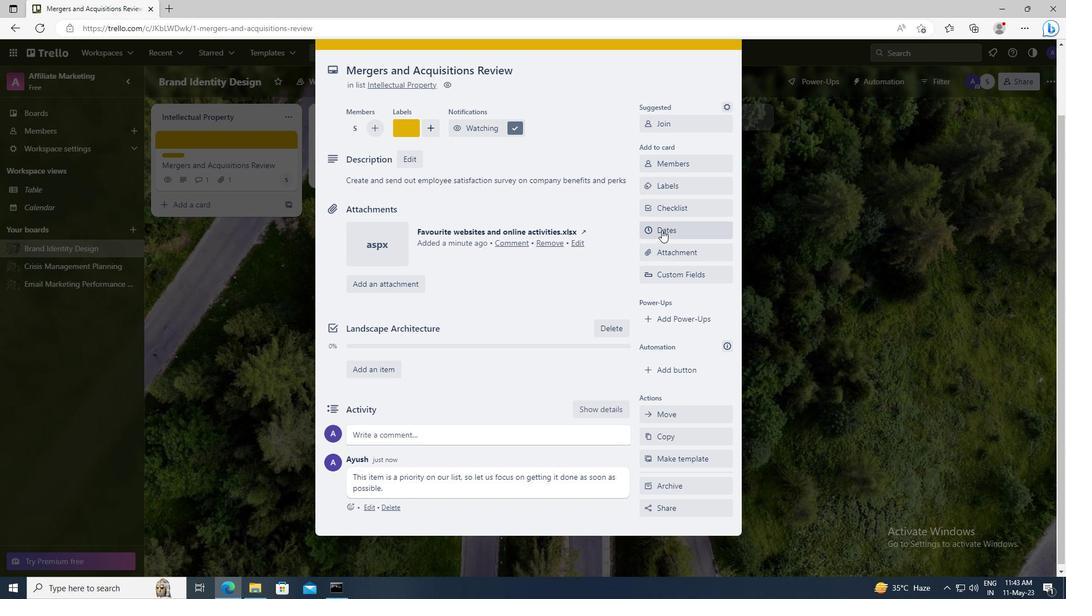 
Action: Mouse moved to (653, 284)
Screenshot: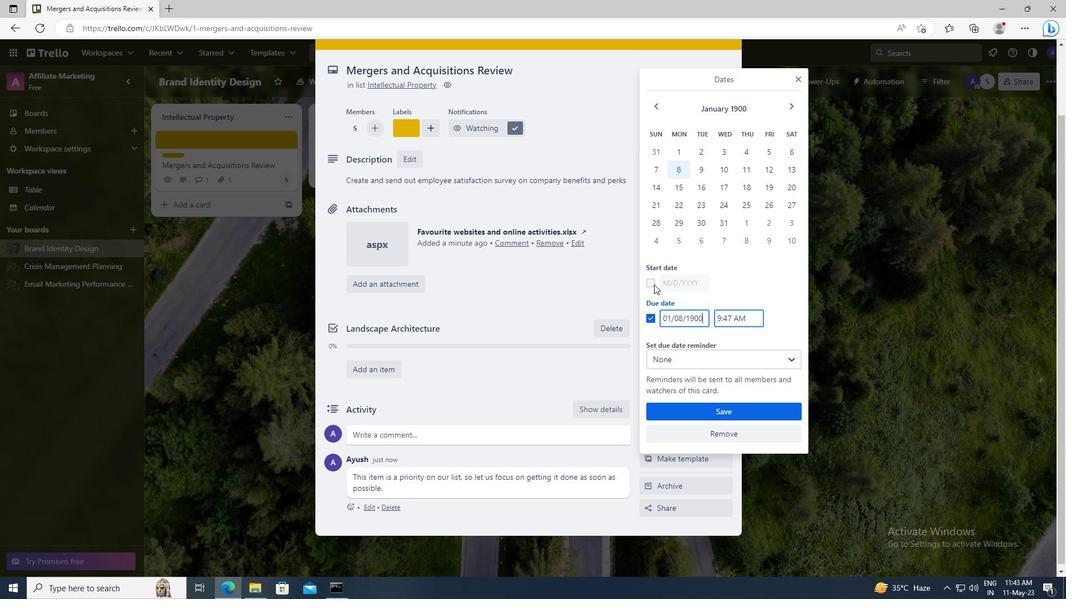 
Action: Mouse pressed left at (653, 284)
Screenshot: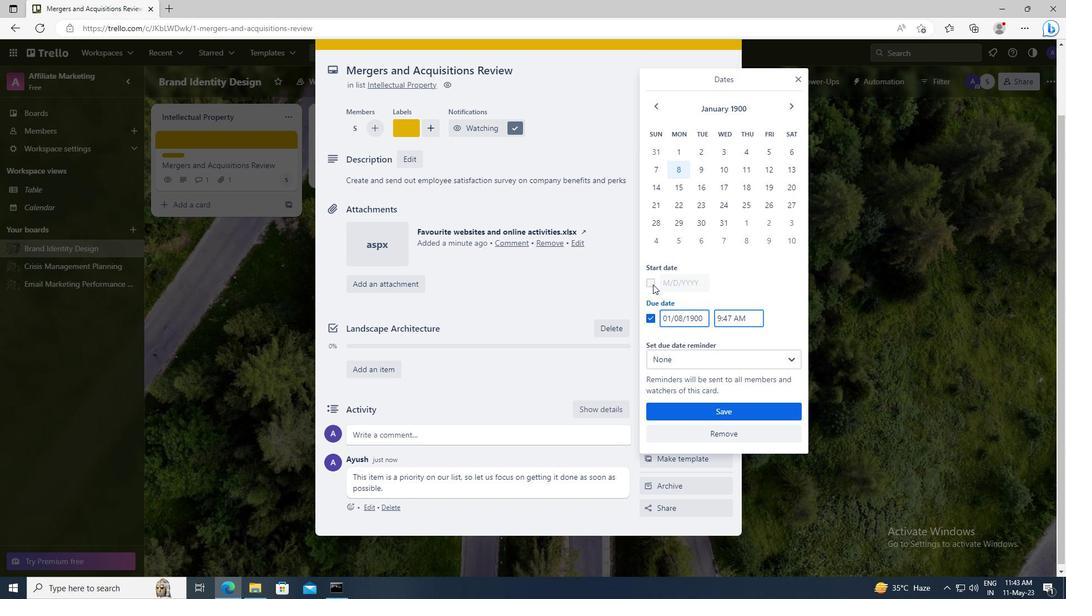 
Action: Mouse moved to (705, 284)
Screenshot: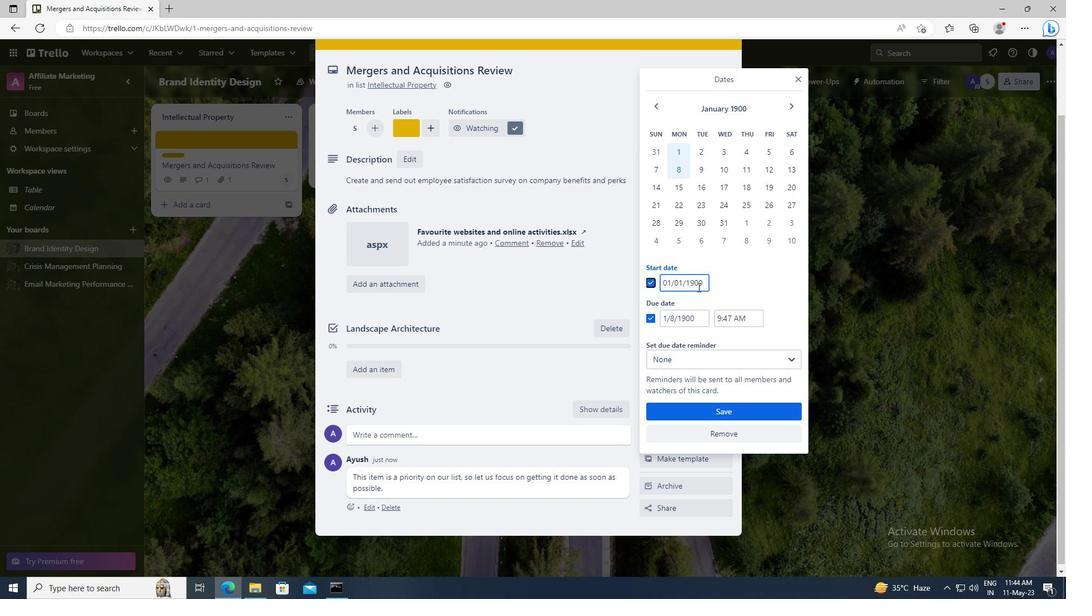 
Action: Mouse pressed left at (705, 284)
Screenshot: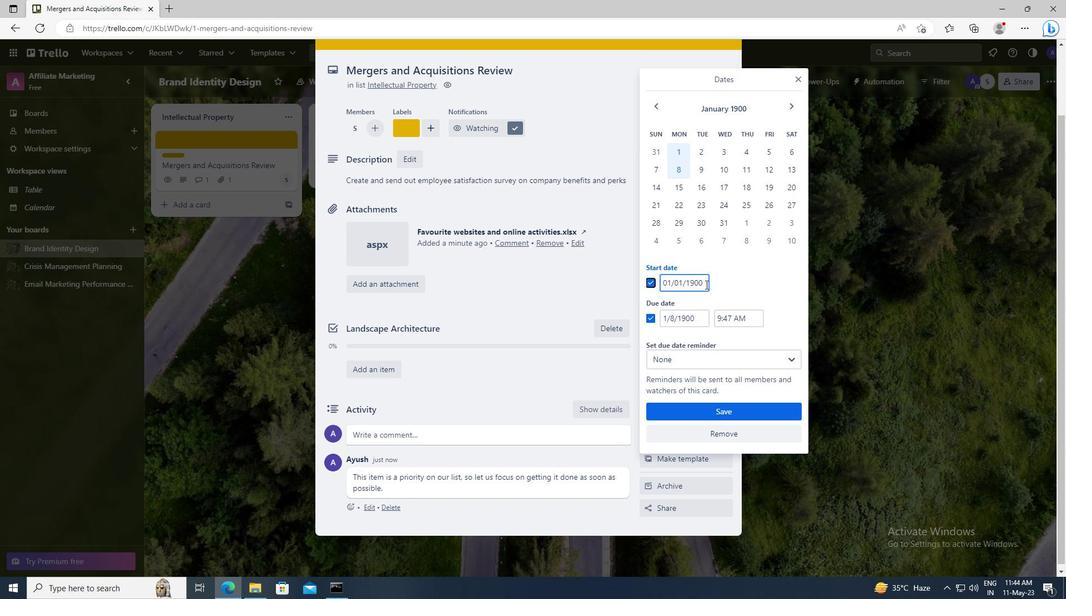 
Action: Key pressed <Key.left><Key.left><Key.left><Key.left><Key.left><Key.backspace>2
Screenshot: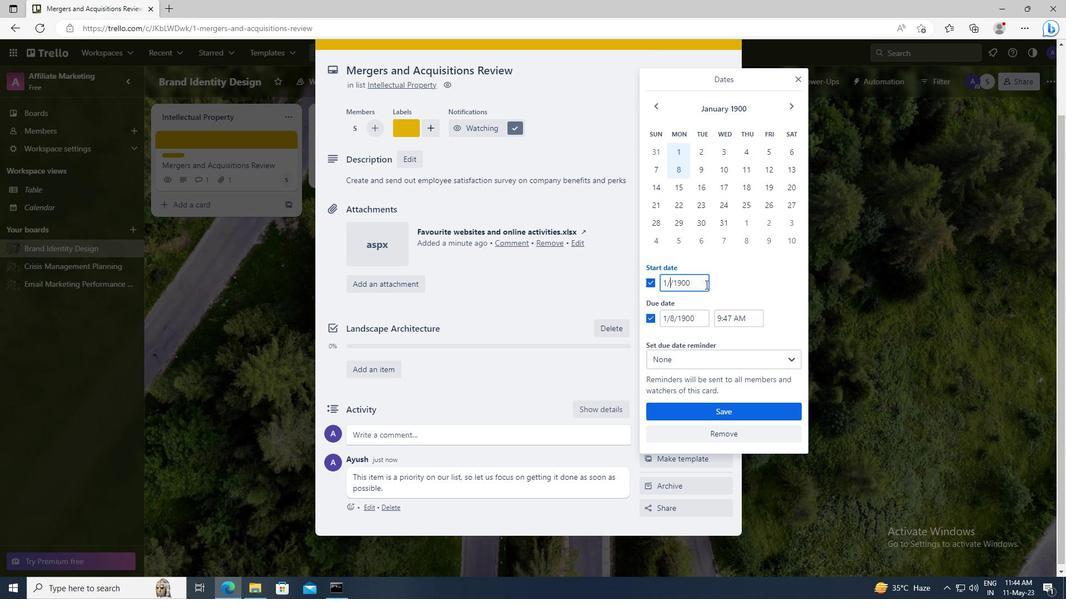 
Action: Mouse moved to (705, 319)
Screenshot: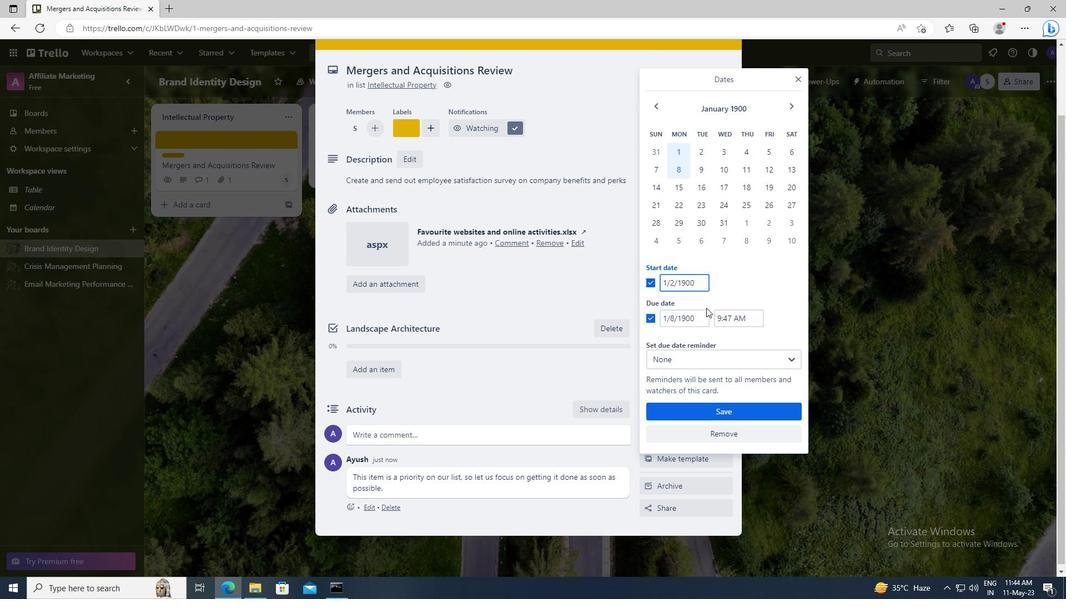 
Action: Mouse pressed left at (705, 319)
Screenshot: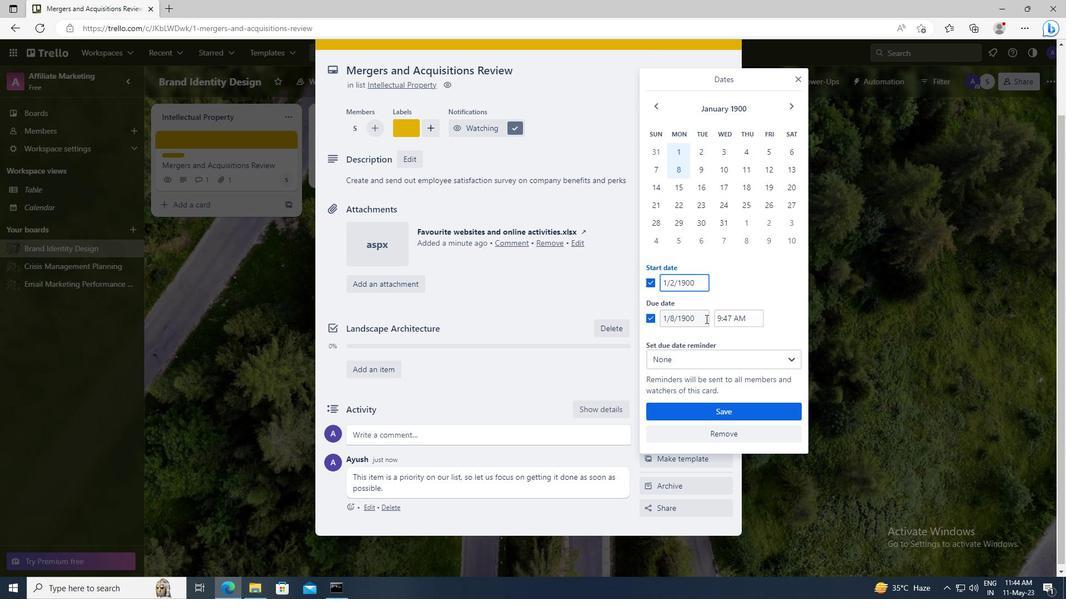 
Action: Key pressed <Key.left><Key.left><Key.left><Key.left><Key.left><Key.backspace>9
Screenshot: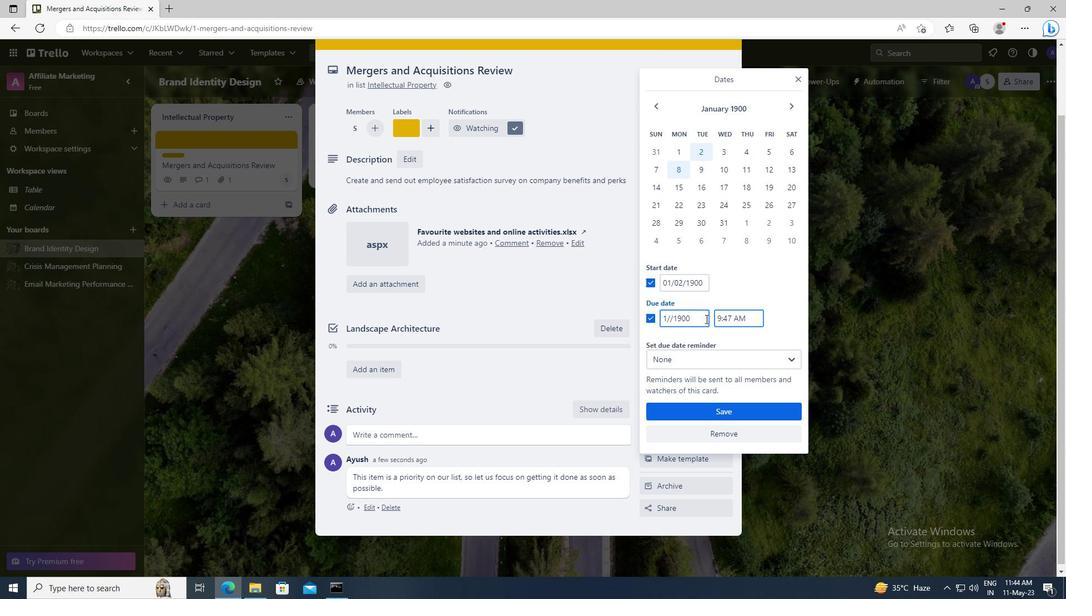
Action: Mouse moved to (720, 412)
Screenshot: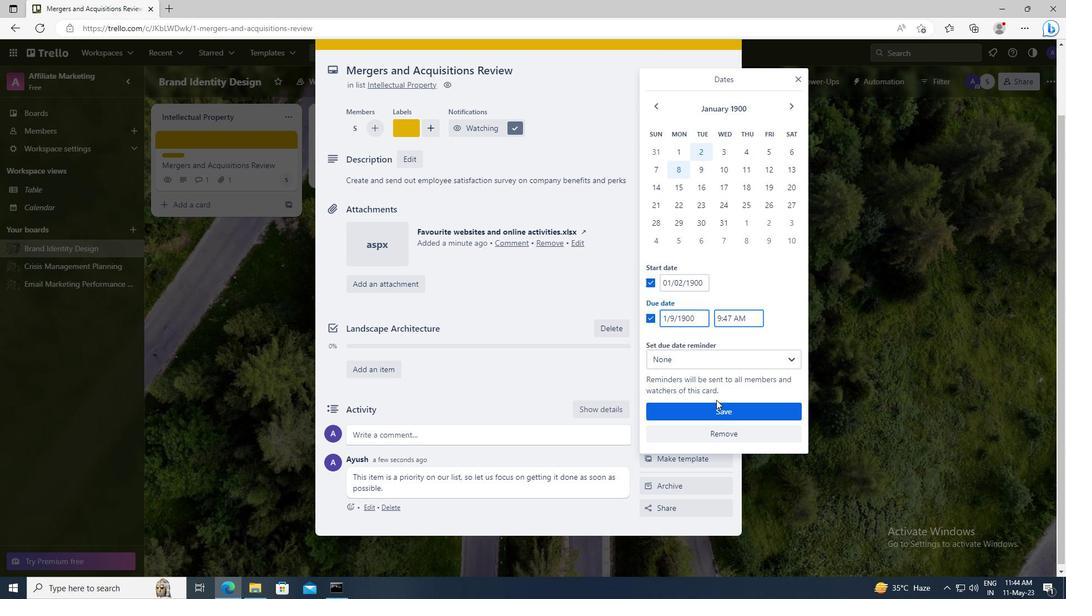 
Action: Mouse pressed left at (720, 412)
Screenshot: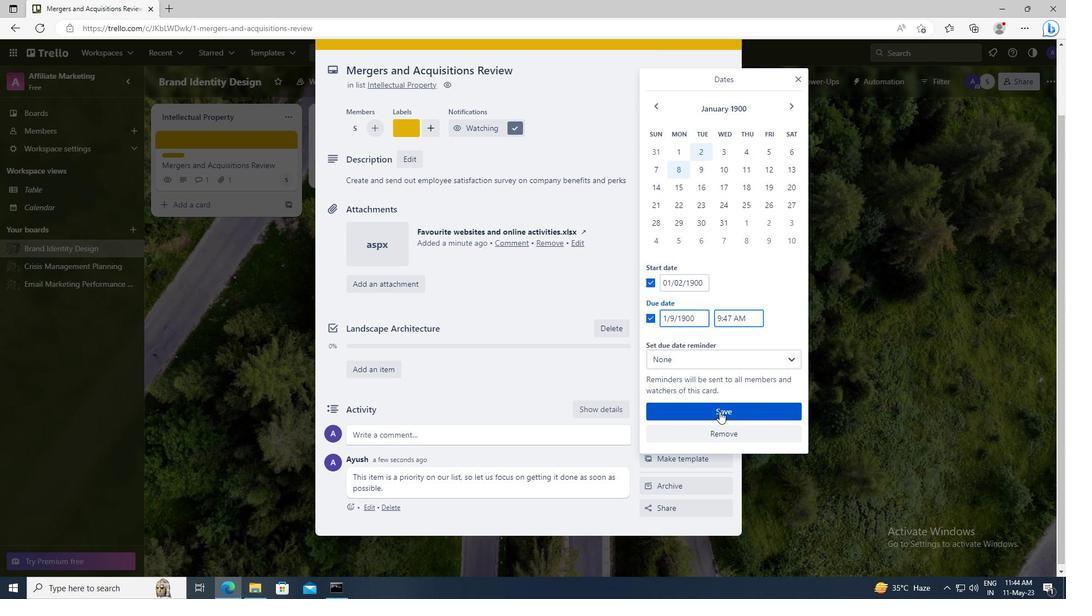 
